 Task: Create a due date automation trigger when advanced on, on the monday of the week a card is due add fields without custom field "Resume" set to a number greater or equal to 1 and greater than 10 at 11:00 AM.
Action: Mouse moved to (1353, 109)
Screenshot: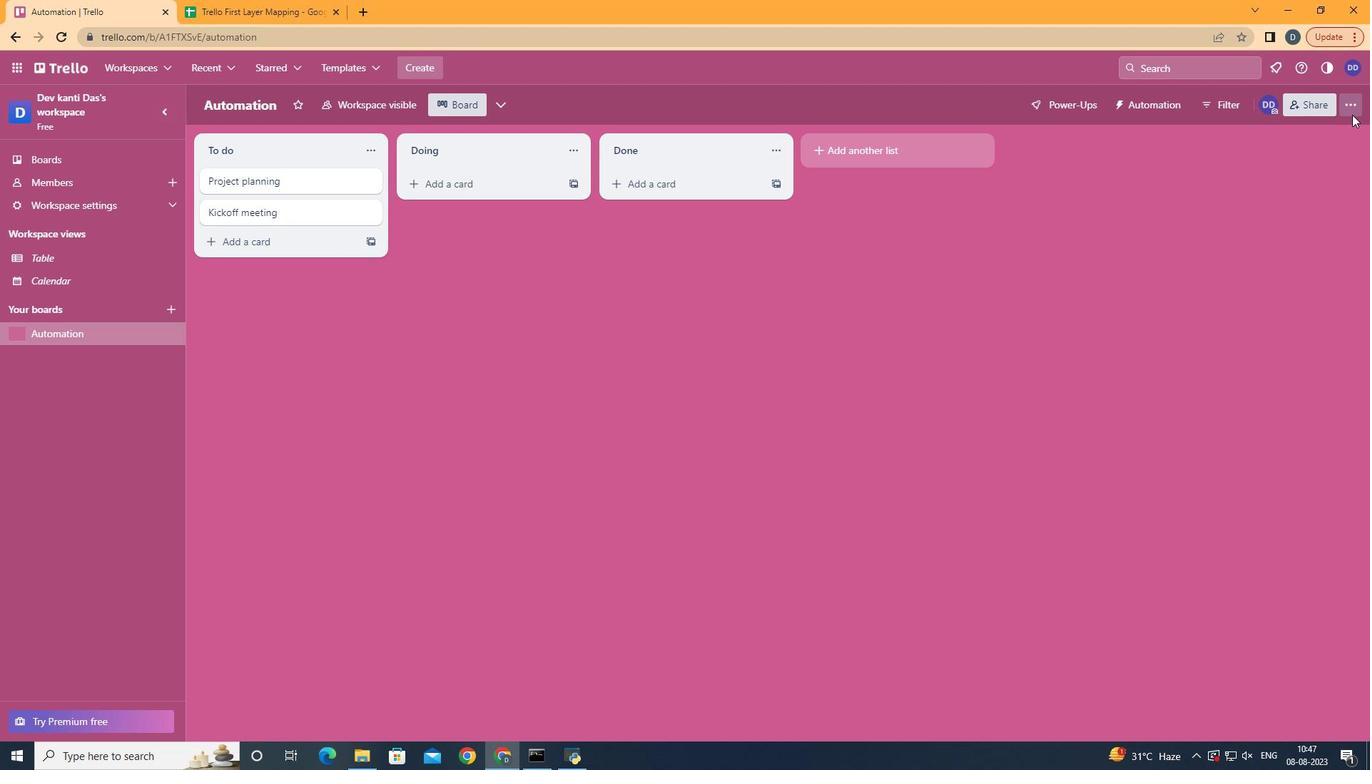 
Action: Mouse pressed left at (1353, 109)
Screenshot: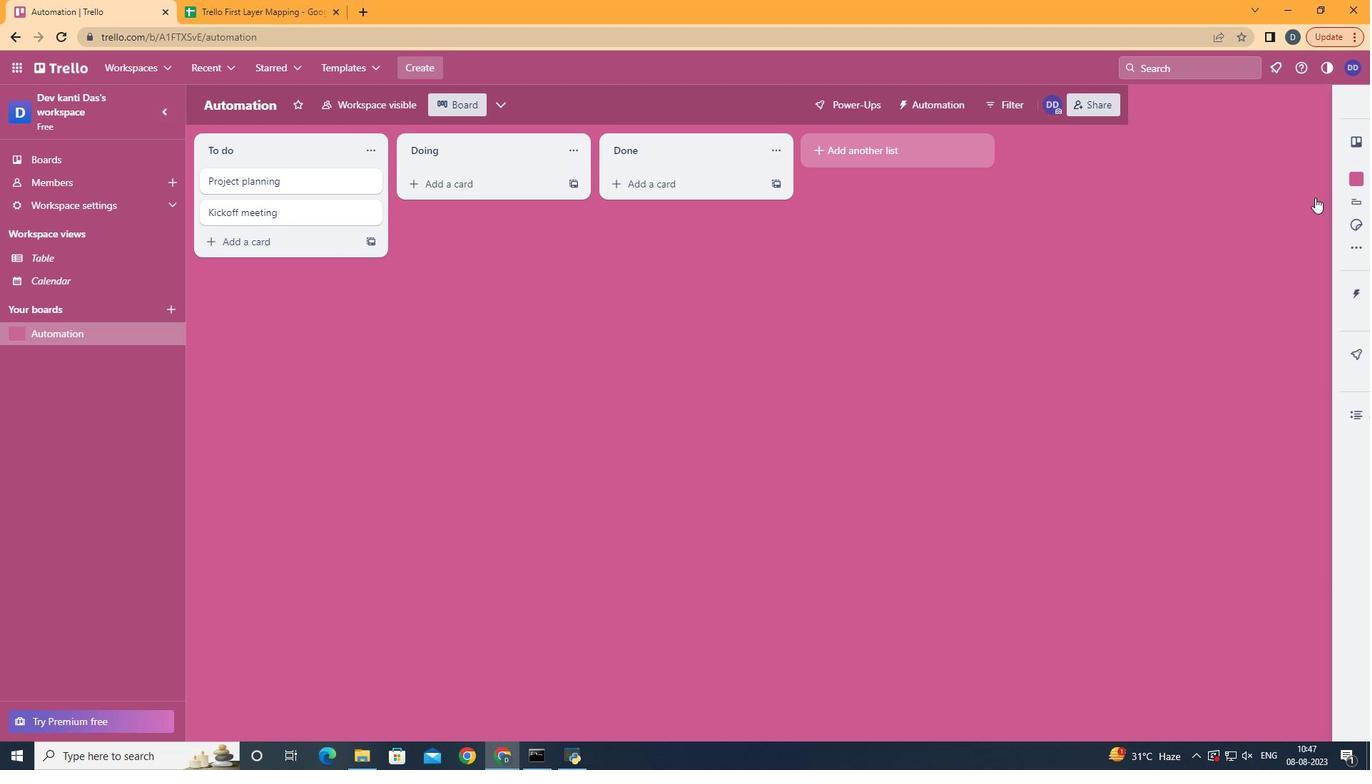 
Action: Mouse moved to (1245, 313)
Screenshot: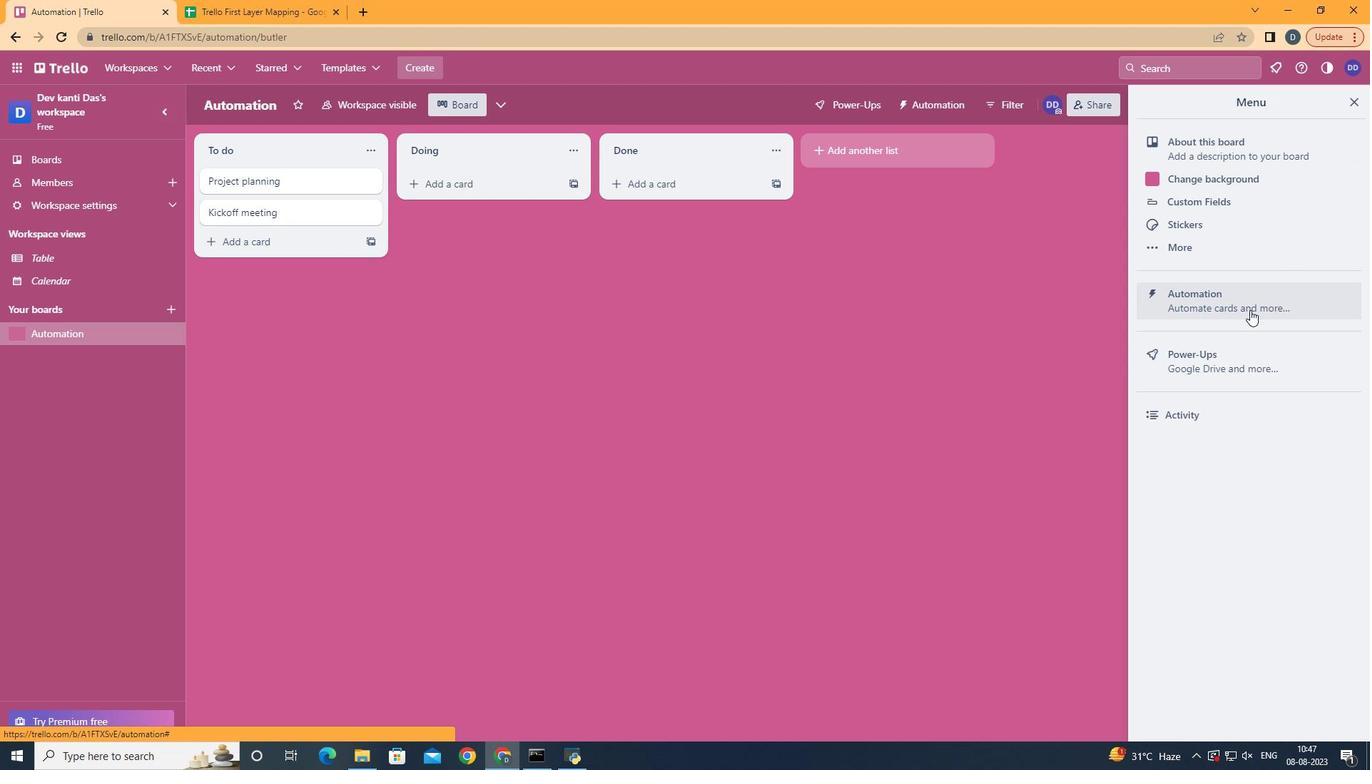 
Action: Mouse pressed left at (1245, 313)
Screenshot: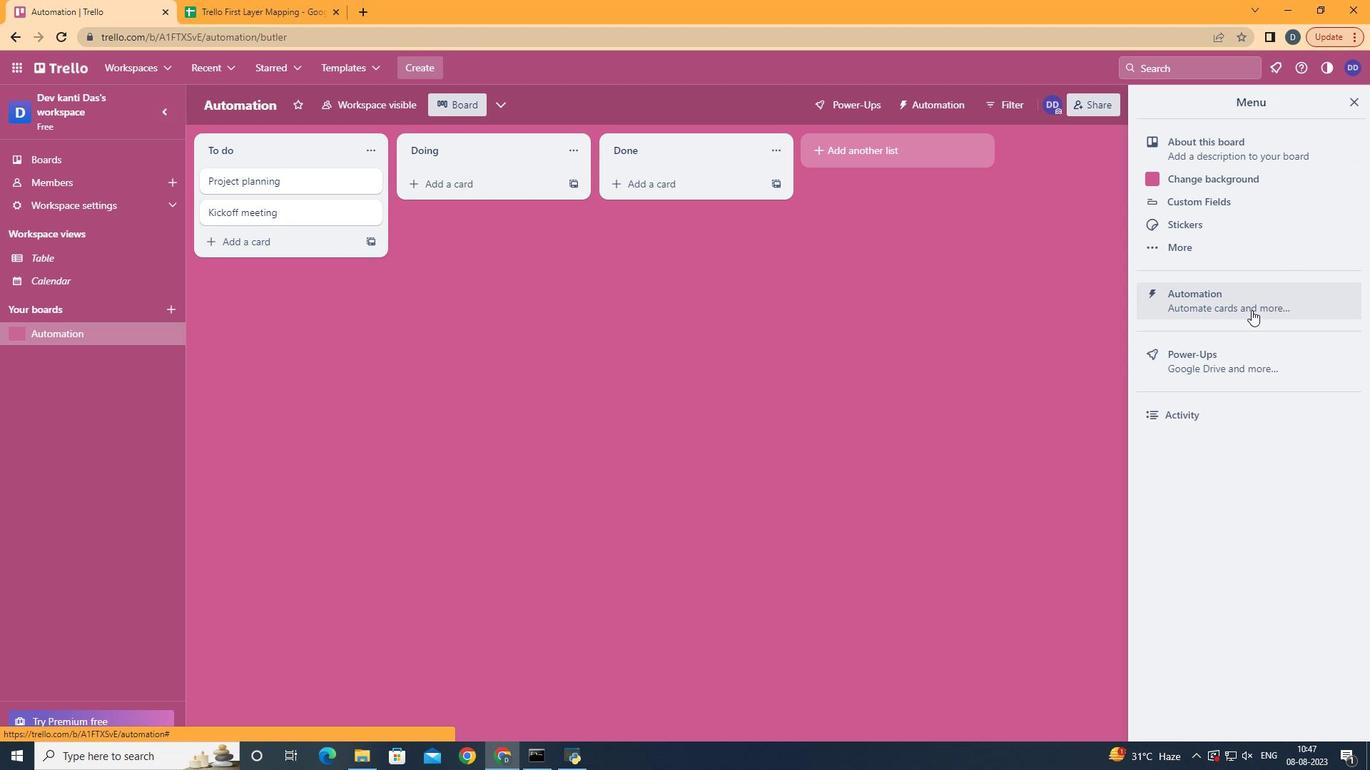 
Action: Mouse moved to (246, 284)
Screenshot: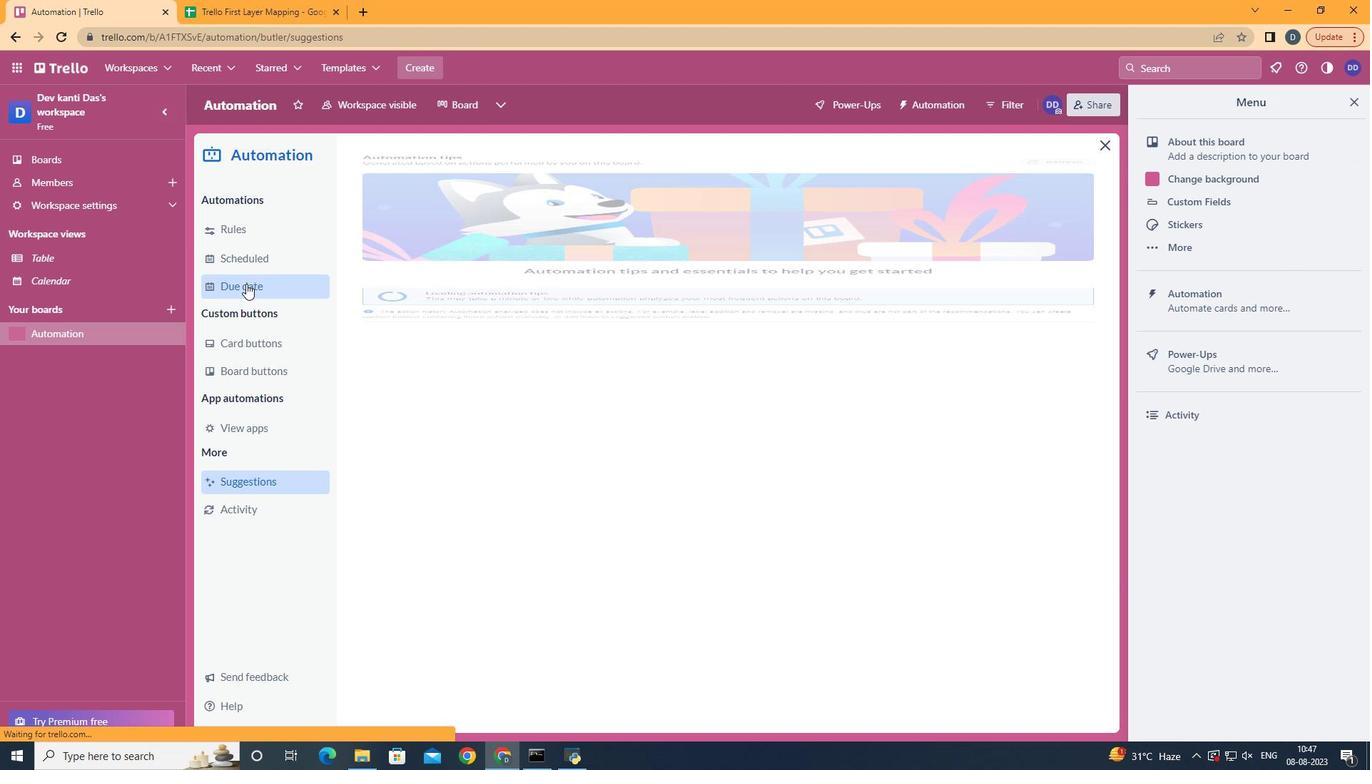 
Action: Mouse pressed left at (246, 284)
Screenshot: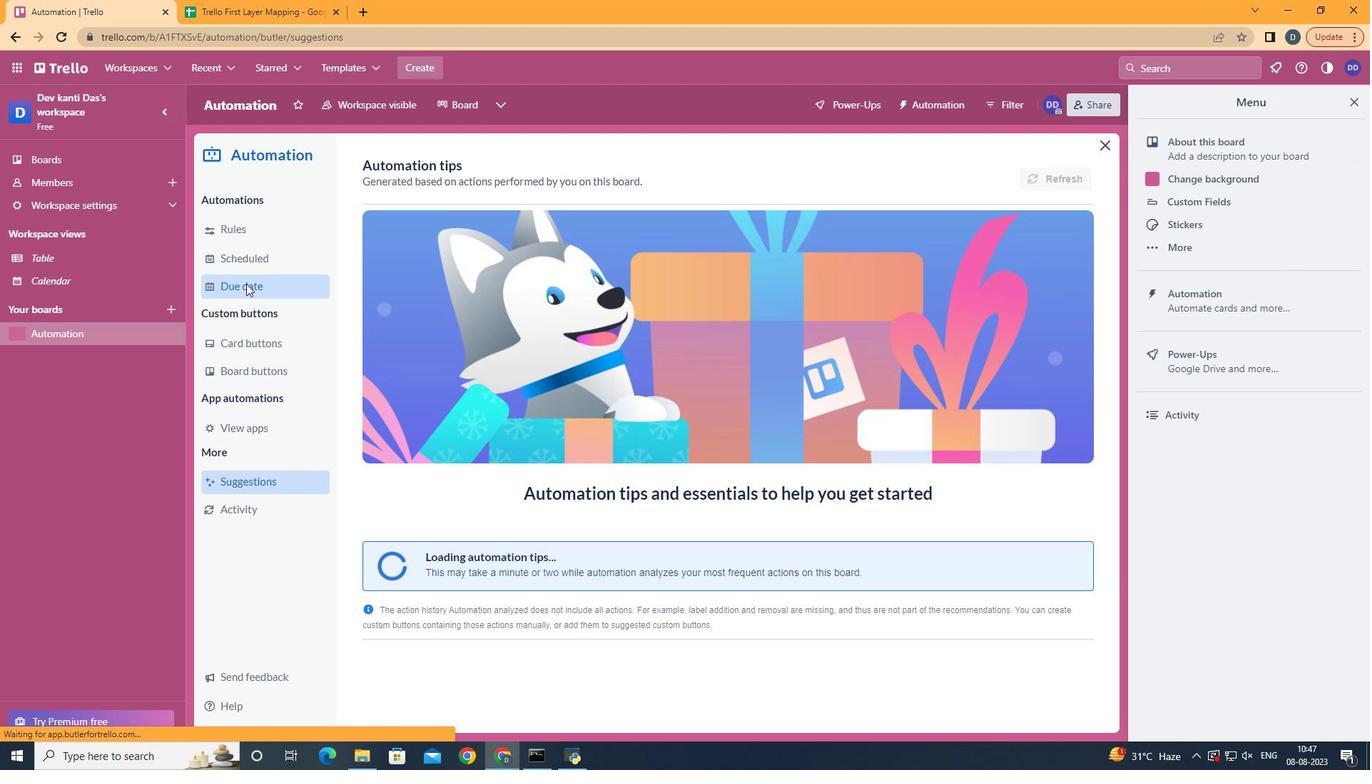 
Action: Mouse moved to (1002, 171)
Screenshot: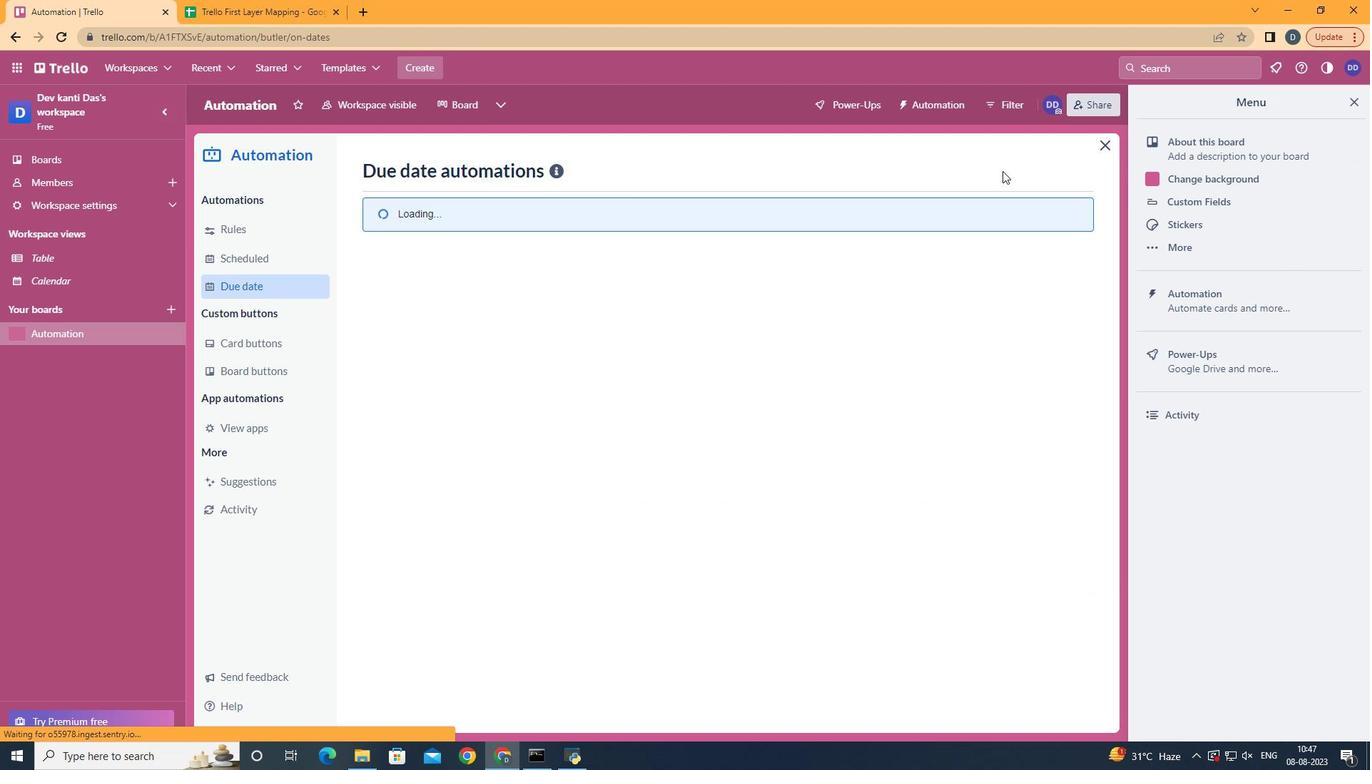 
Action: Mouse pressed left at (1002, 171)
Screenshot: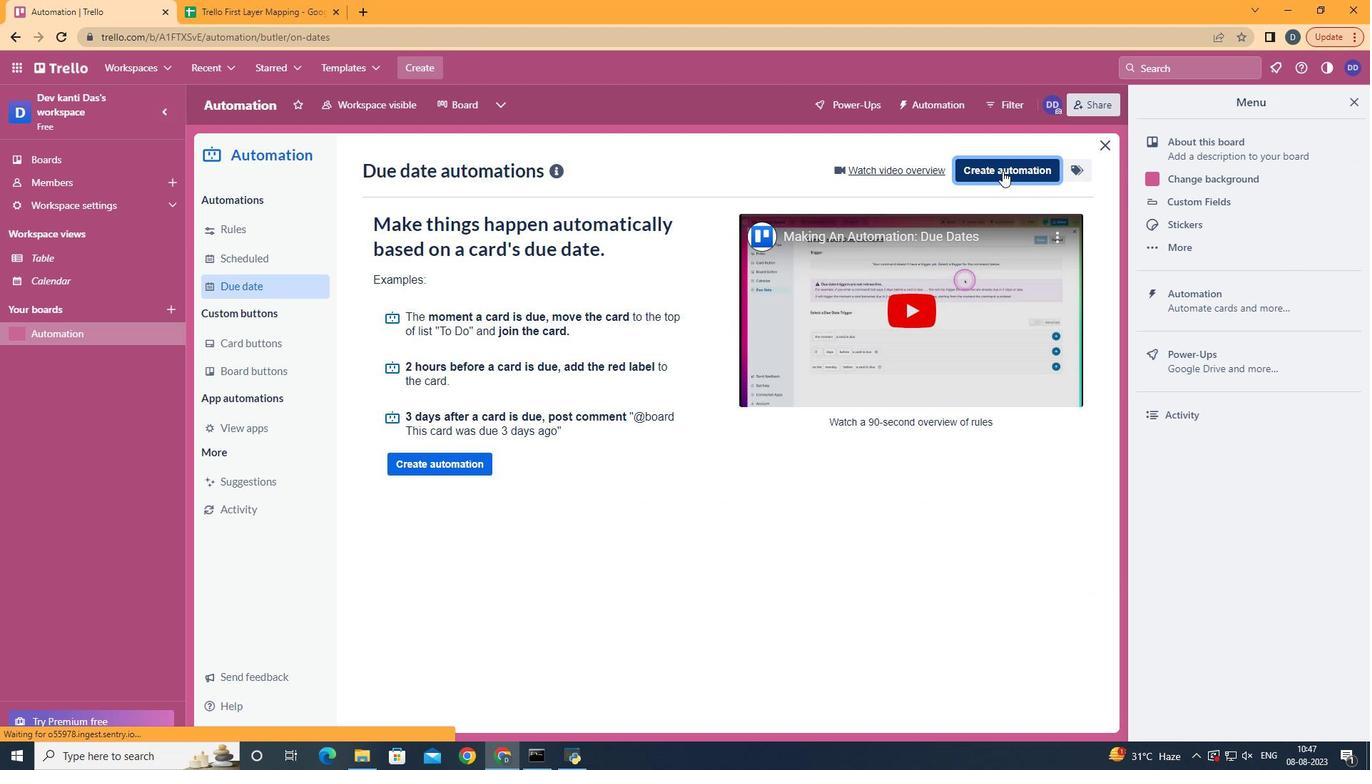 
Action: Mouse moved to (747, 317)
Screenshot: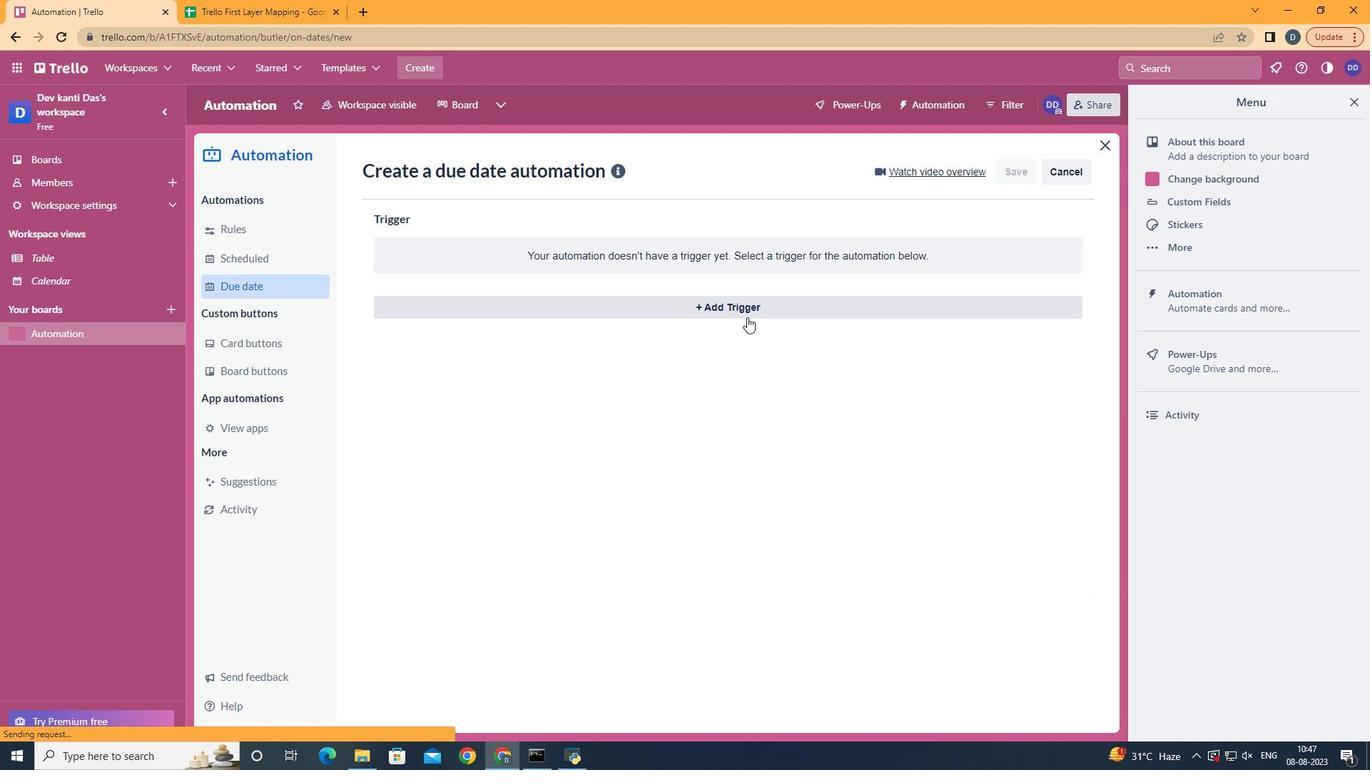 
Action: Mouse pressed left at (747, 317)
Screenshot: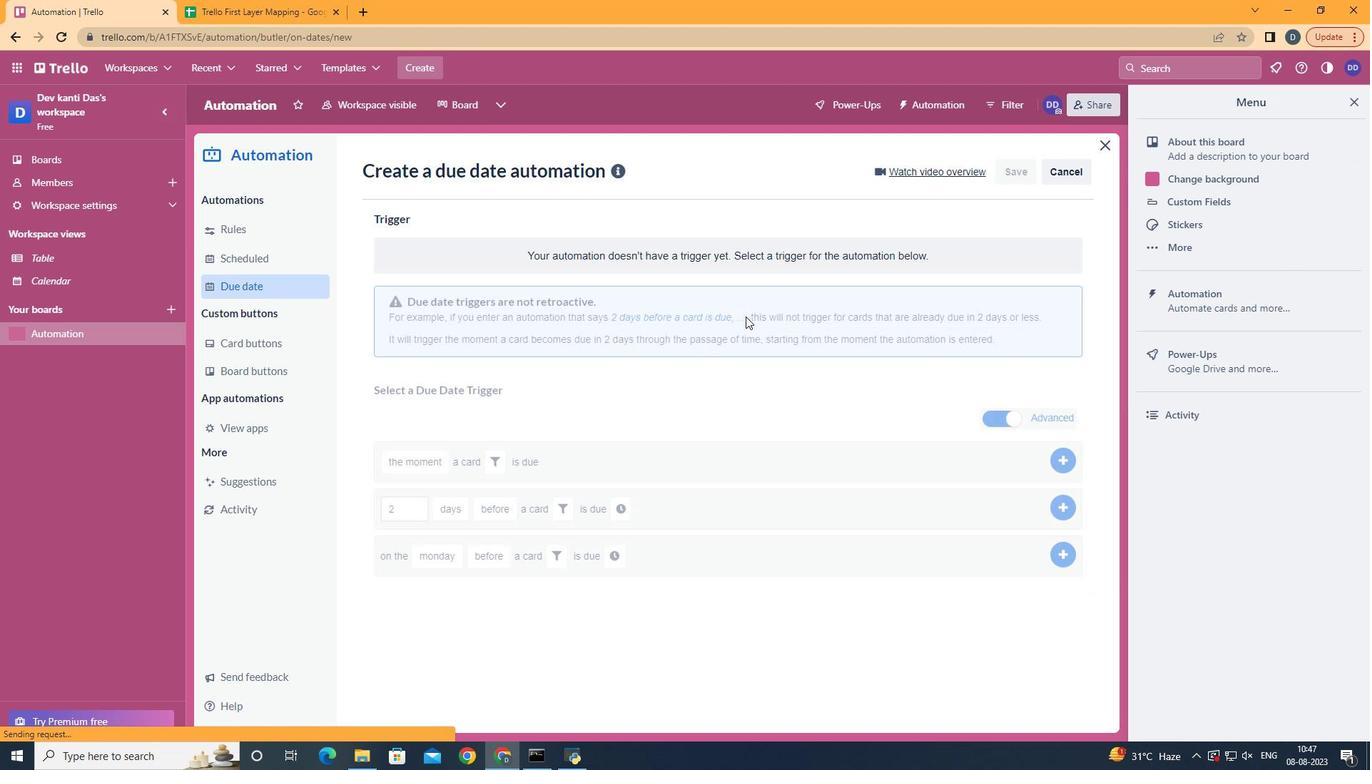 
Action: Mouse moved to (460, 368)
Screenshot: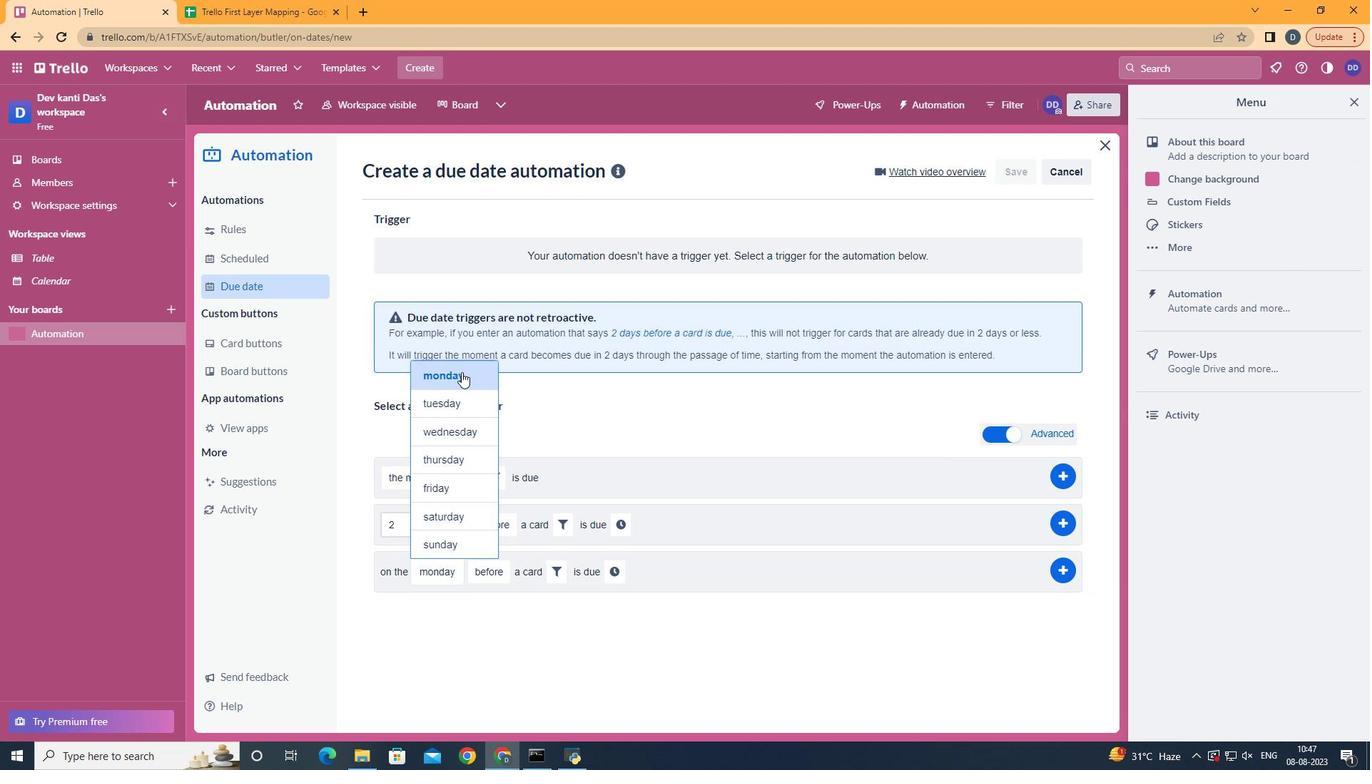 
Action: Mouse pressed left at (460, 368)
Screenshot: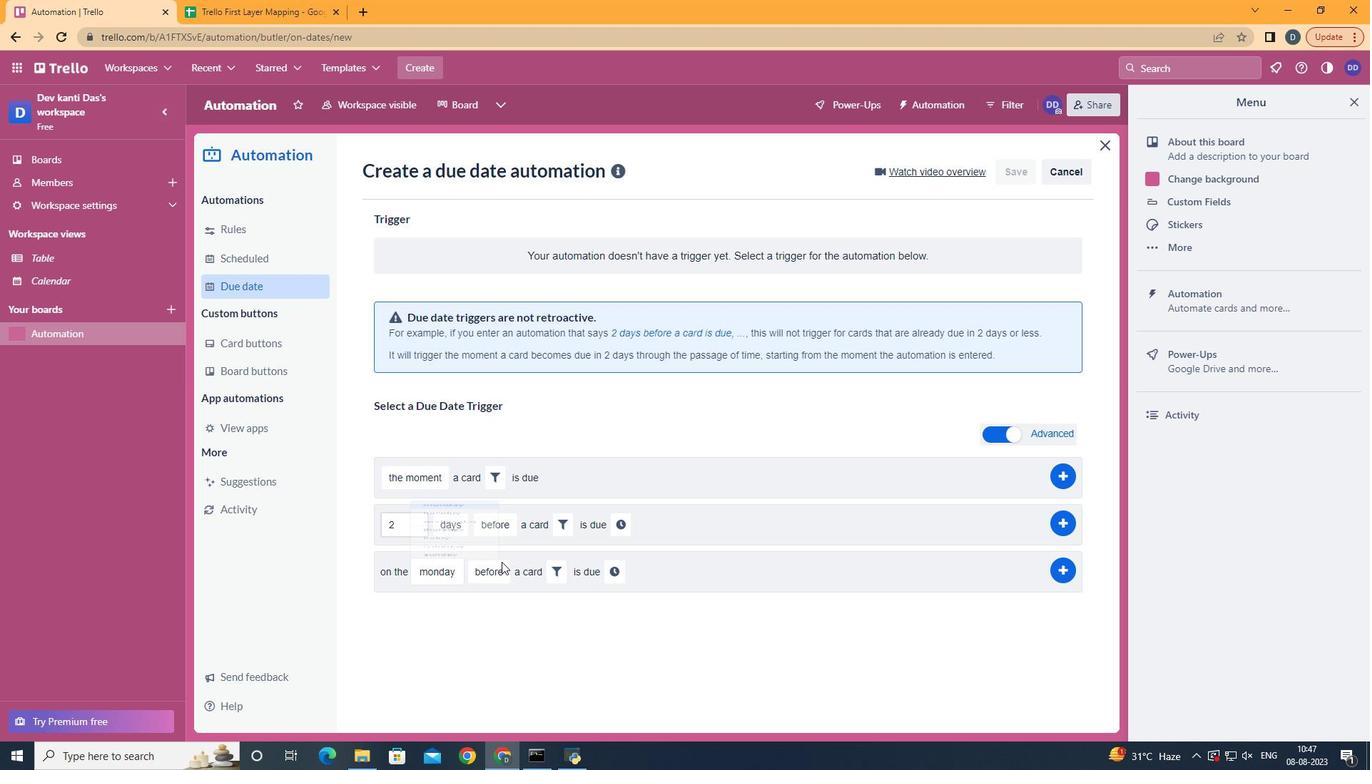 
Action: Mouse moved to (510, 652)
Screenshot: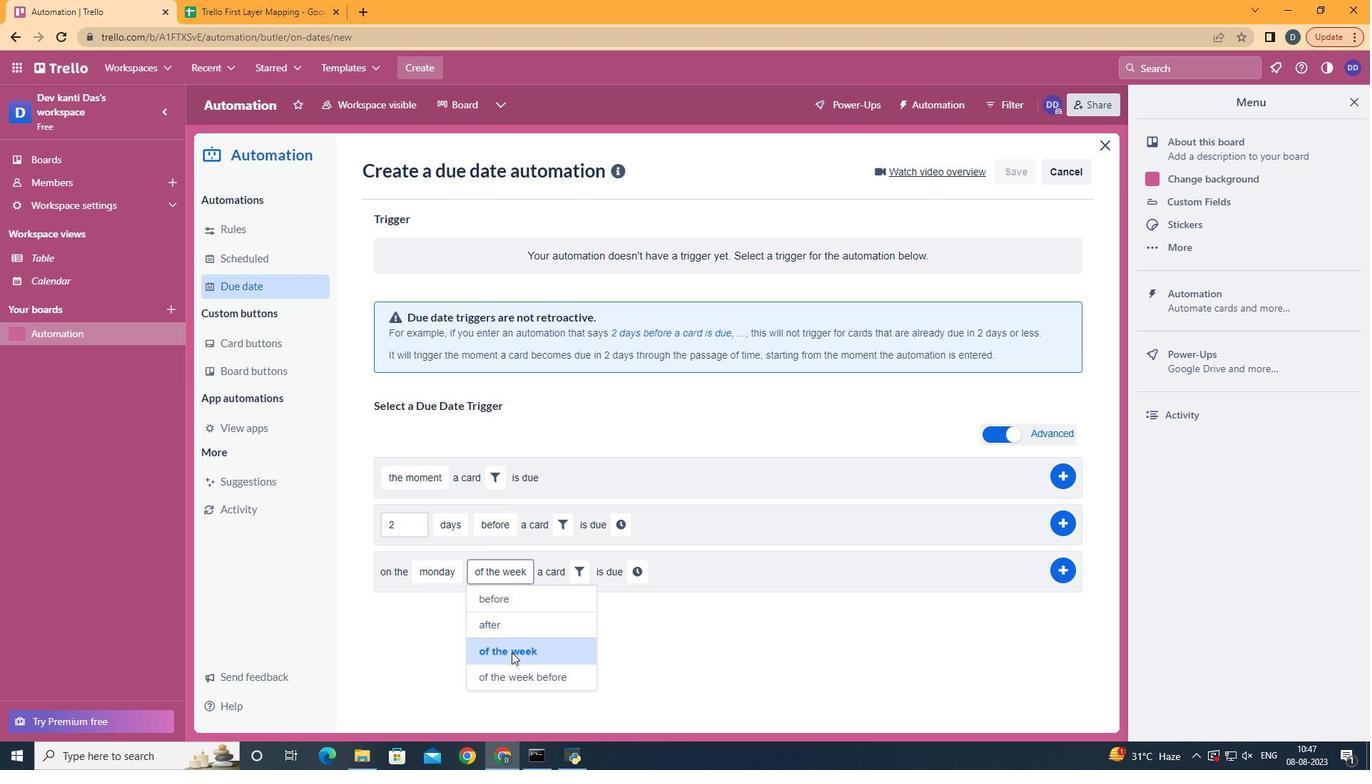 
Action: Mouse pressed left at (510, 652)
Screenshot: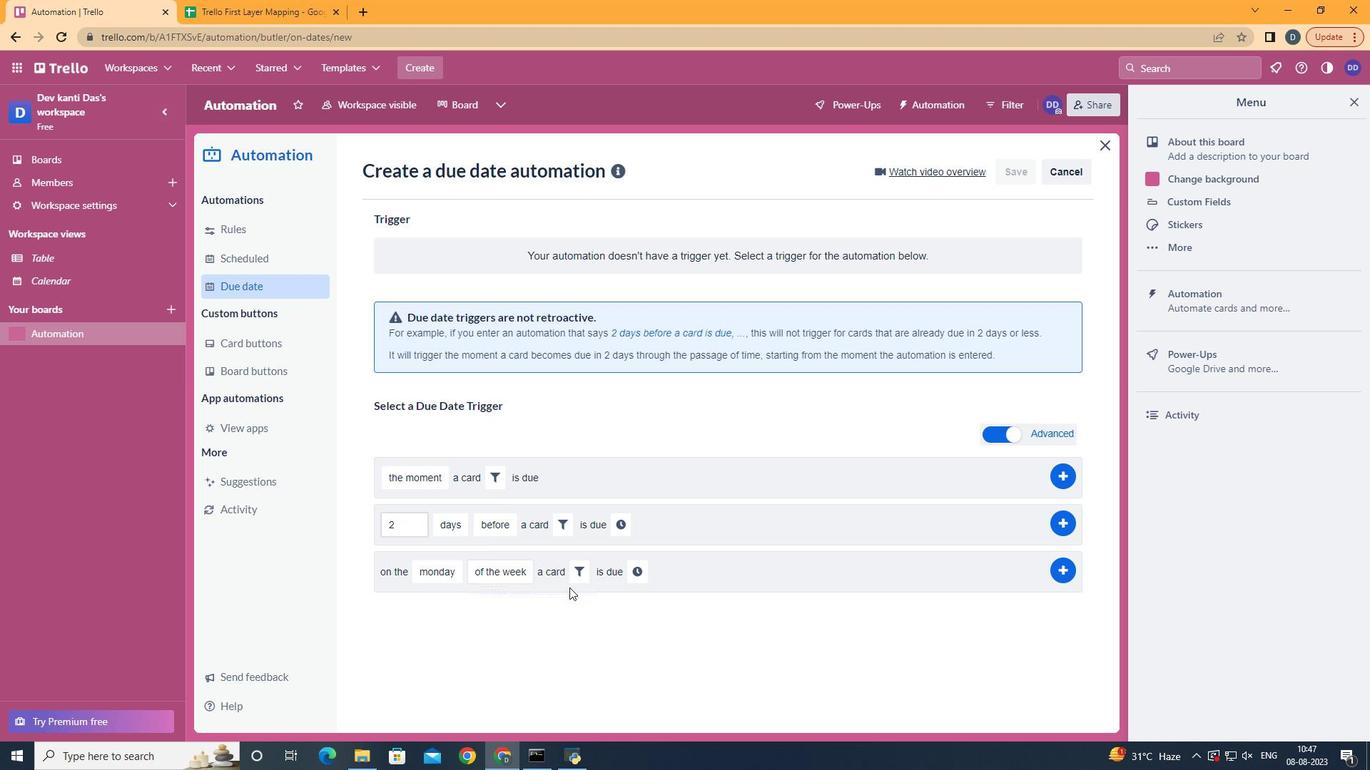 
Action: Mouse moved to (585, 568)
Screenshot: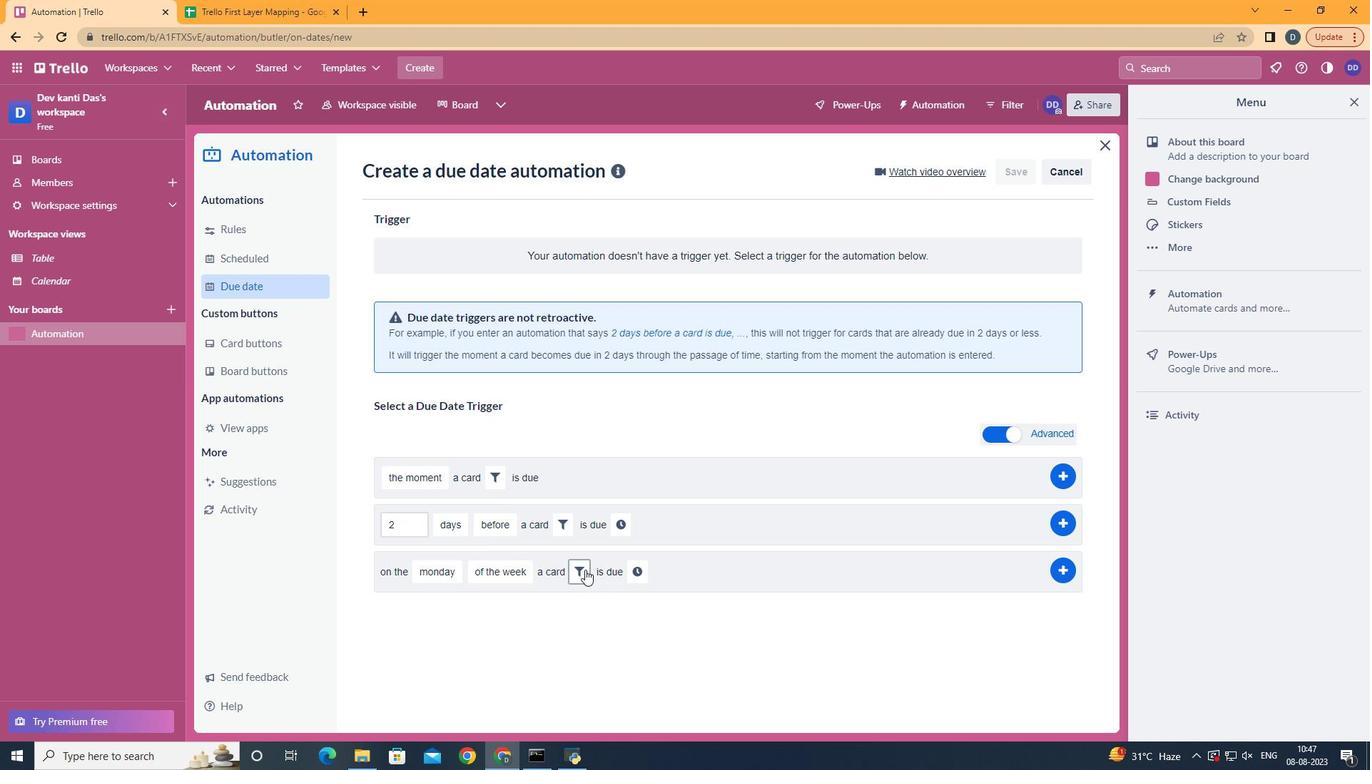 
Action: Mouse pressed left at (585, 568)
Screenshot: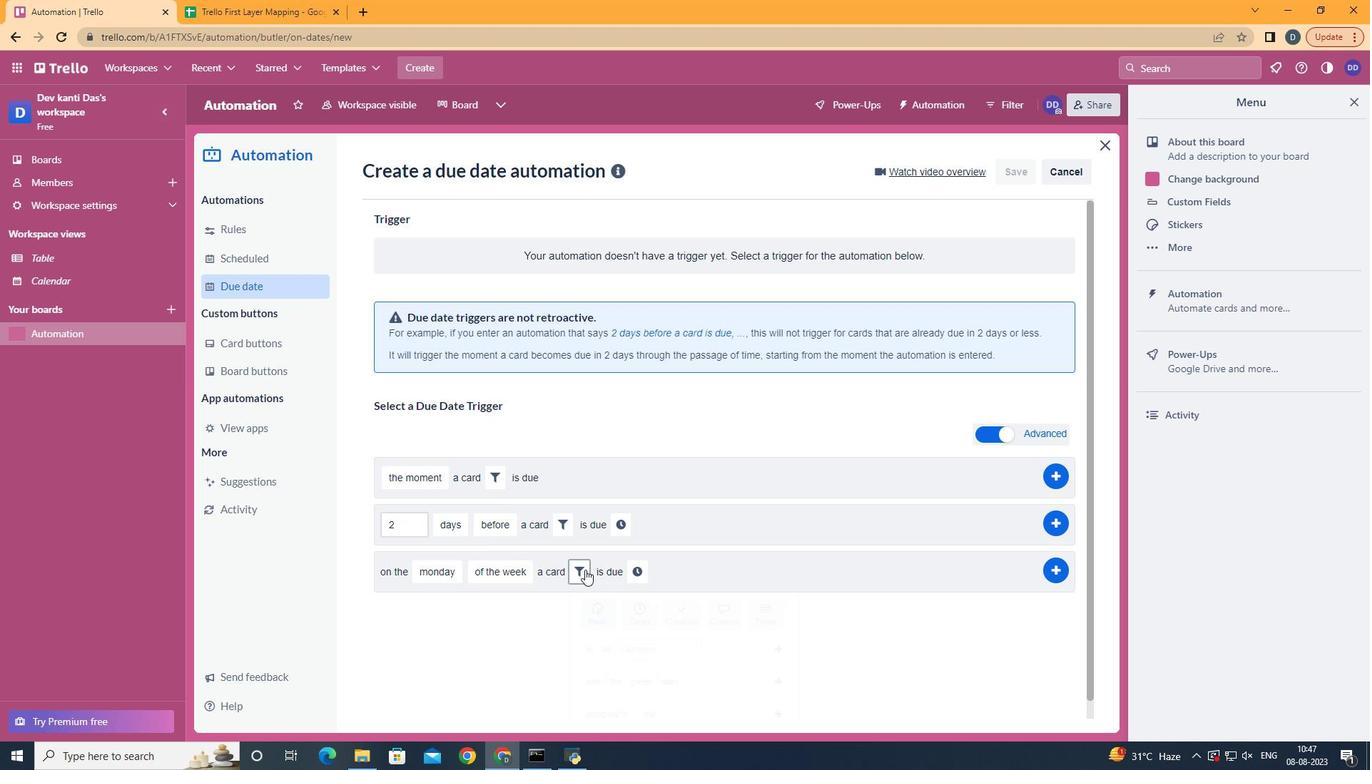 
Action: Mouse moved to (804, 613)
Screenshot: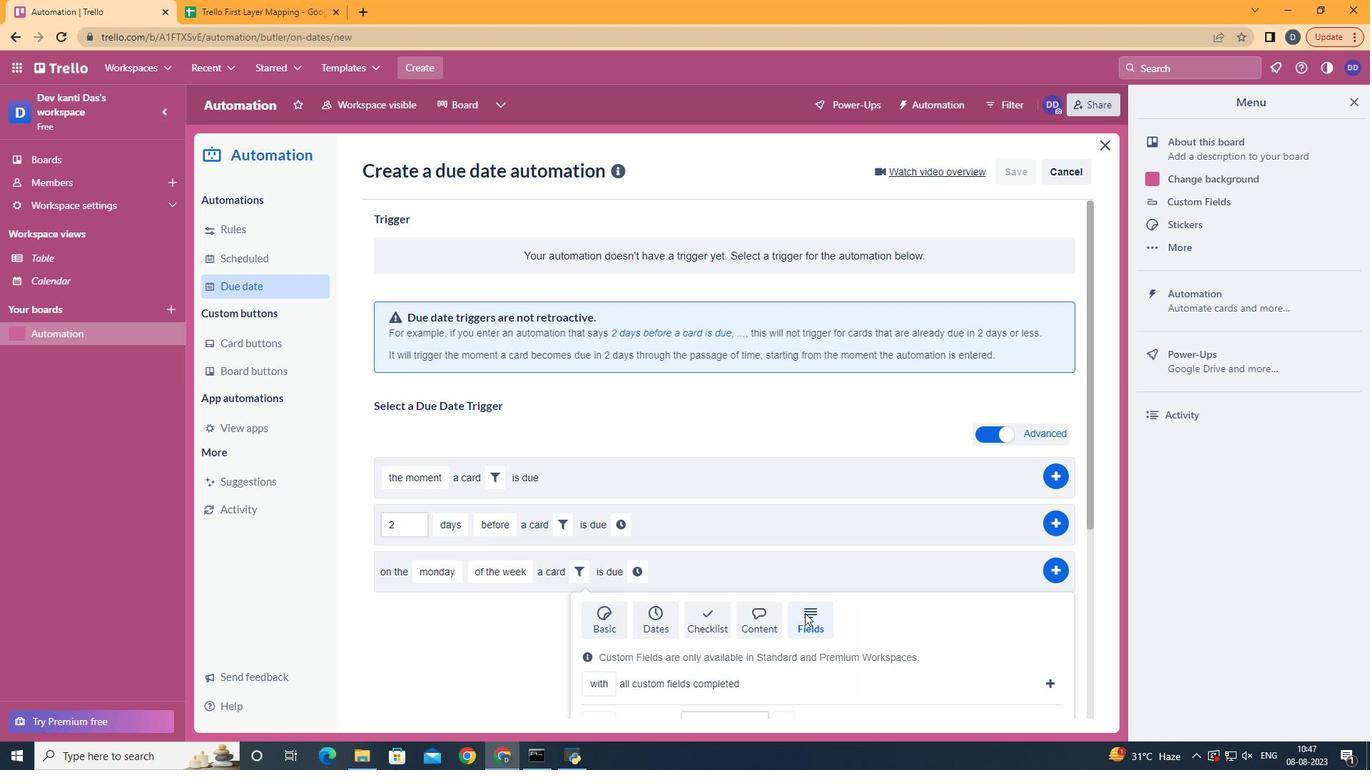 
Action: Mouse pressed left at (804, 613)
Screenshot: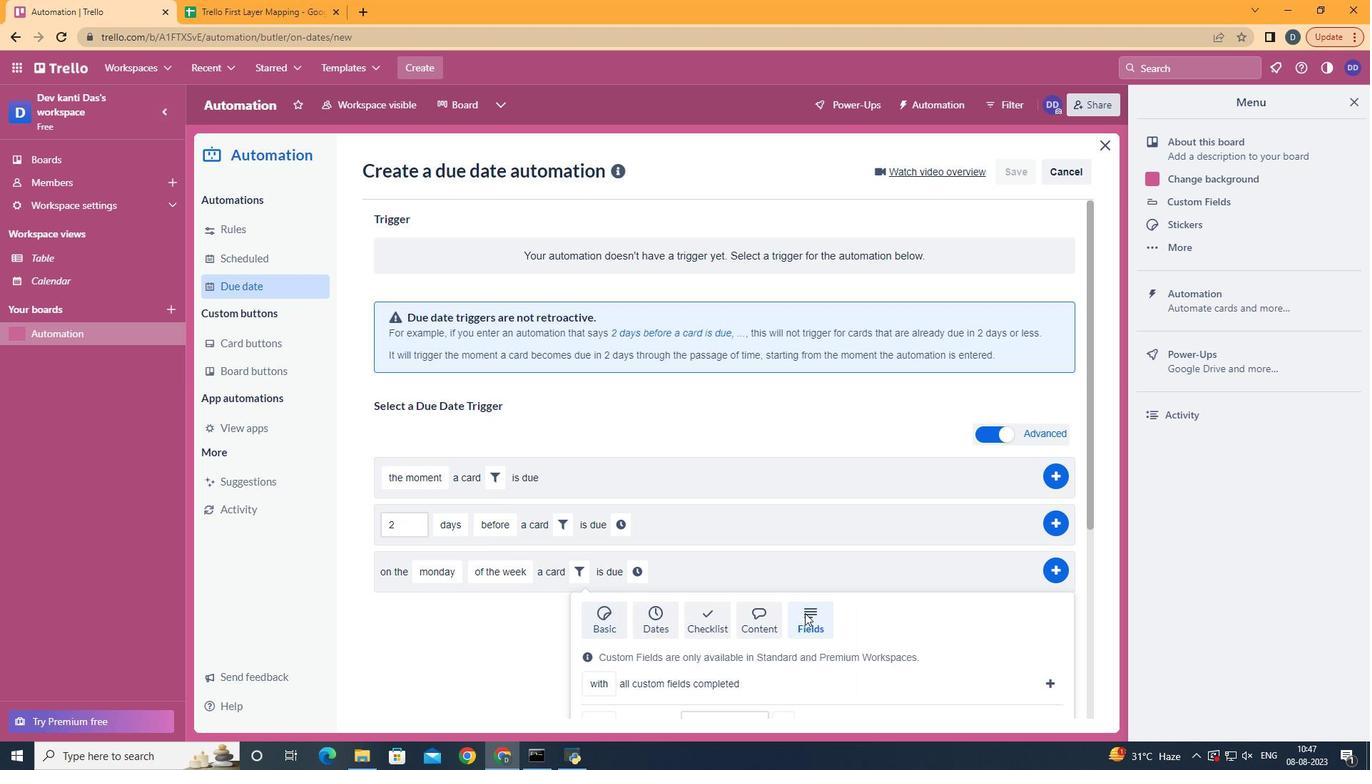 
Action: Mouse moved to (804, 613)
Screenshot: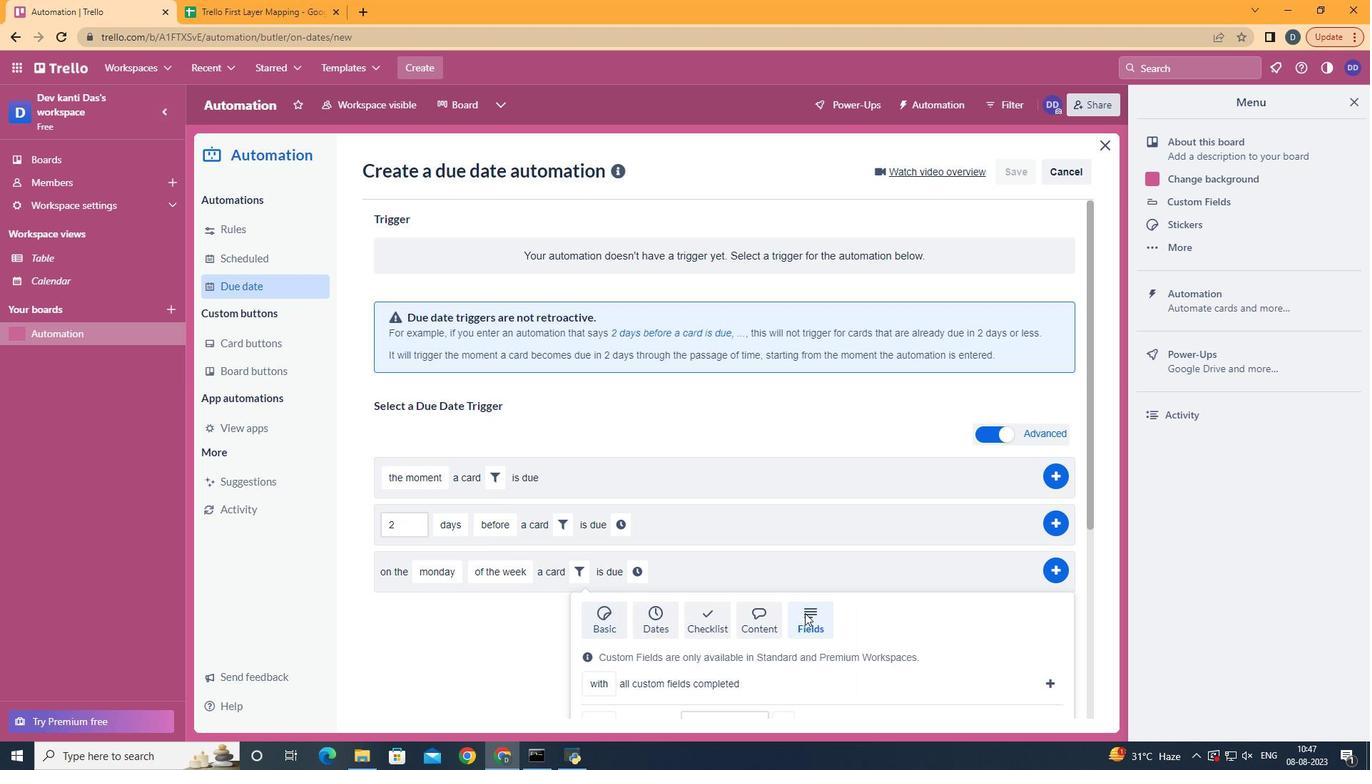 
Action: Mouse scrolled (804, 612) with delta (0, 0)
Screenshot: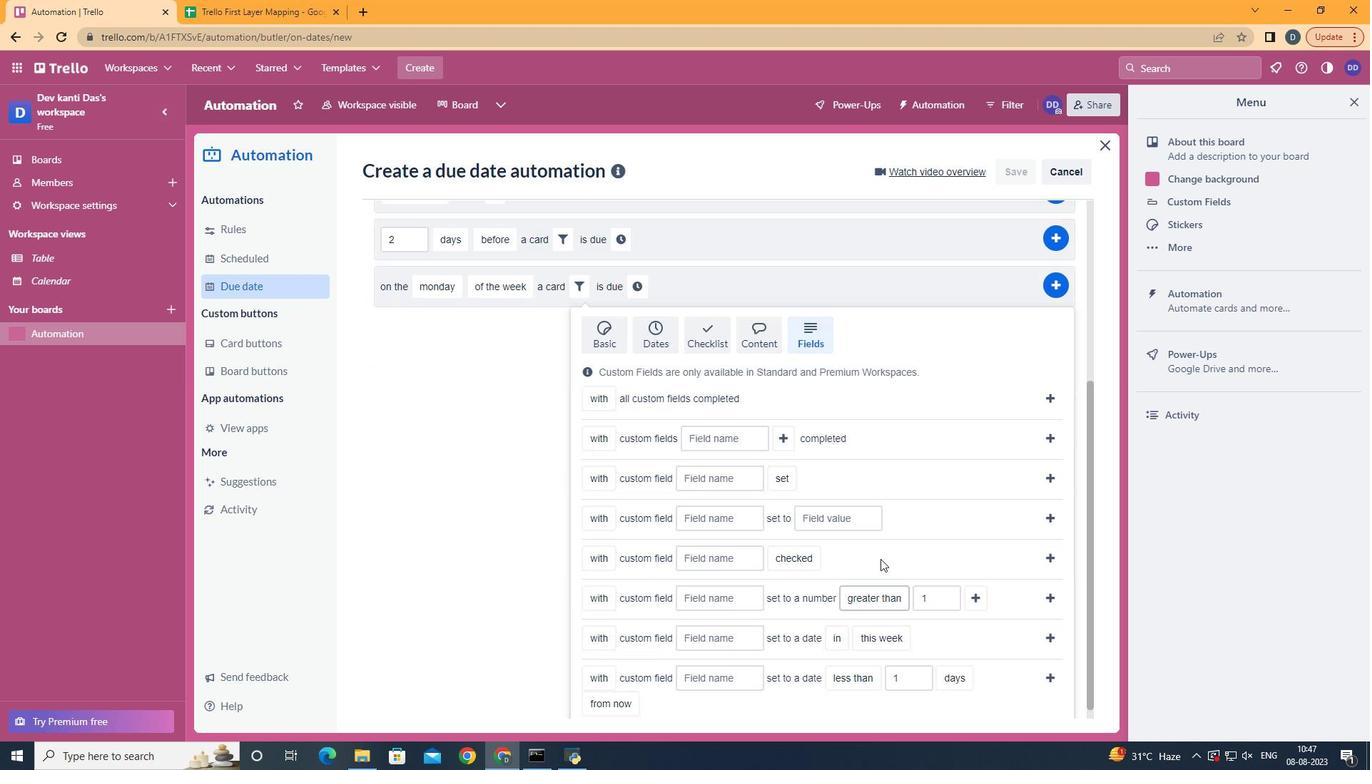 
Action: Mouse scrolled (804, 612) with delta (0, 0)
Screenshot: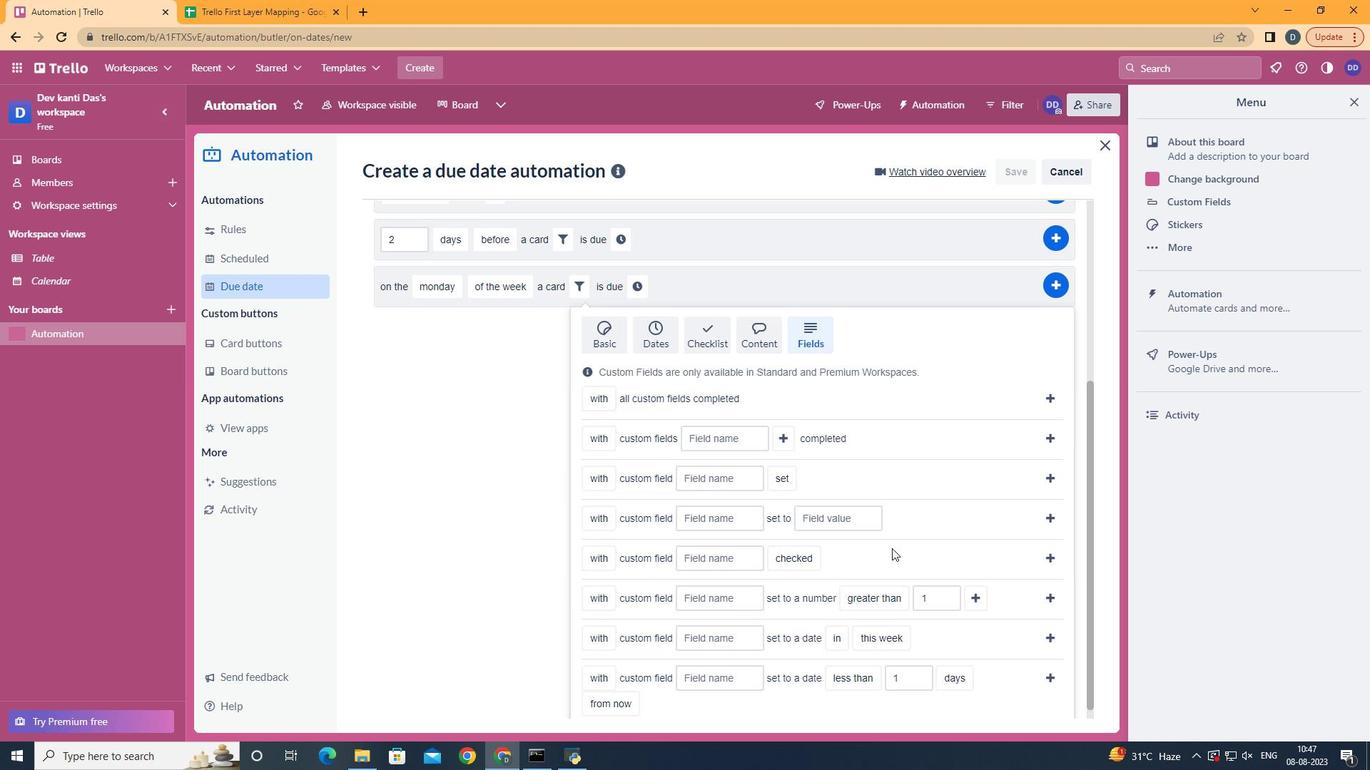 
Action: Mouse scrolled (804, 612) with delta (0, 0)
Screenshot: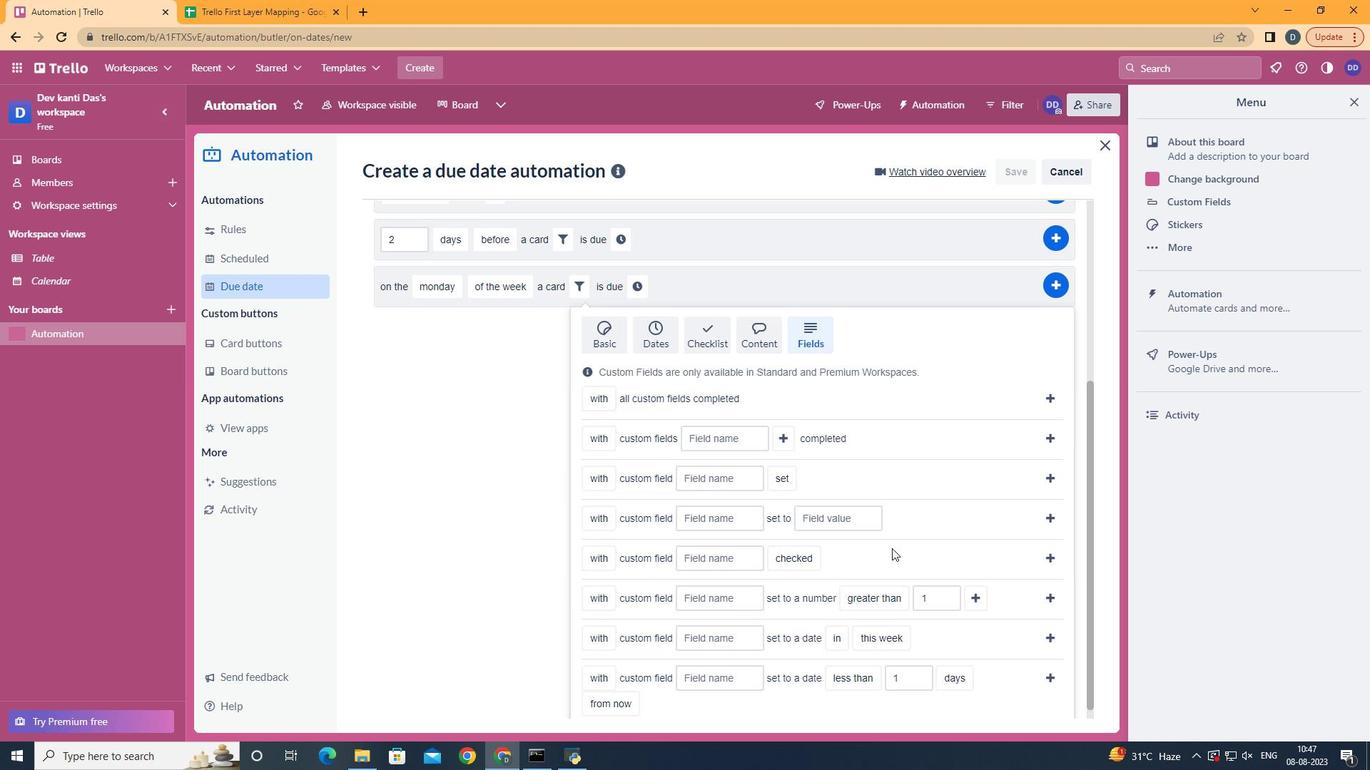 
Action: Mouse scrolled (804, 612) with delta (0, 0)
Screenshot: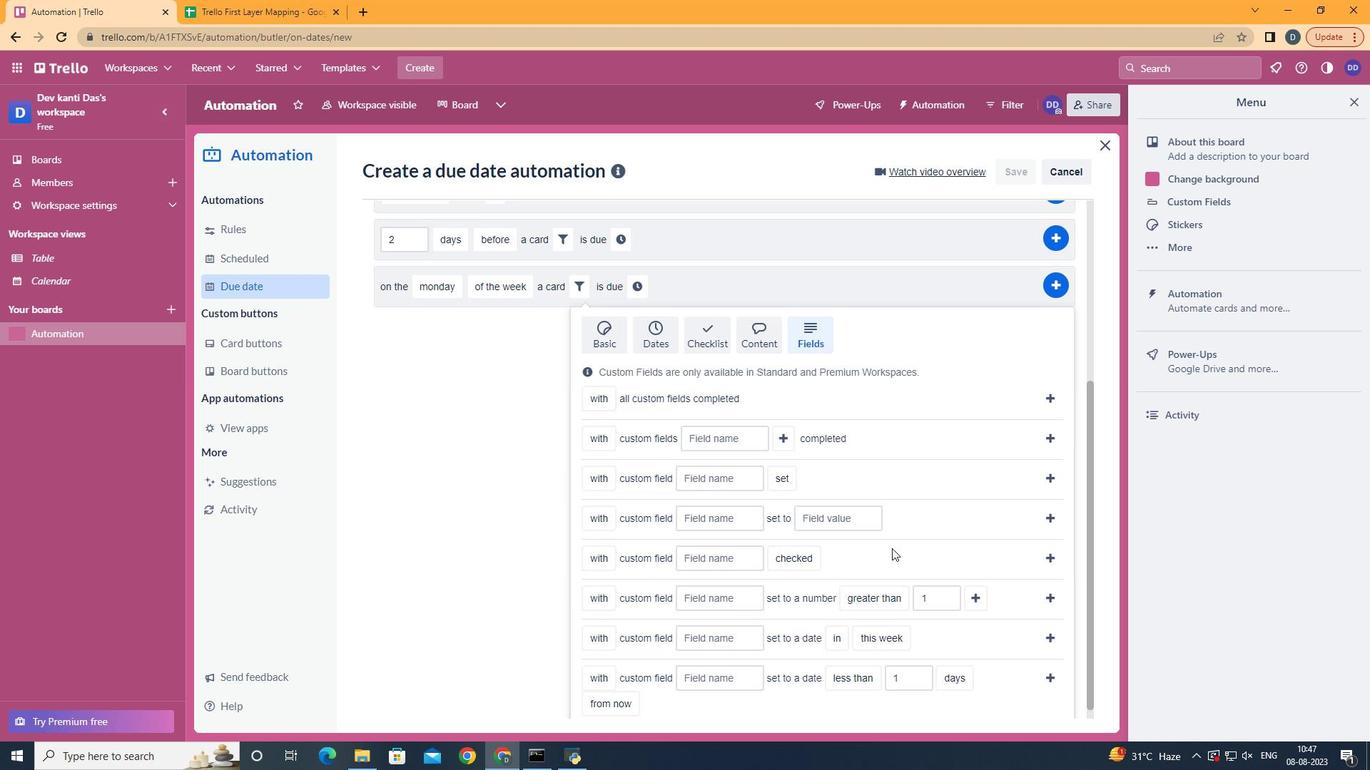 
Action: Mouse moved to (892, 548)
Screenshot: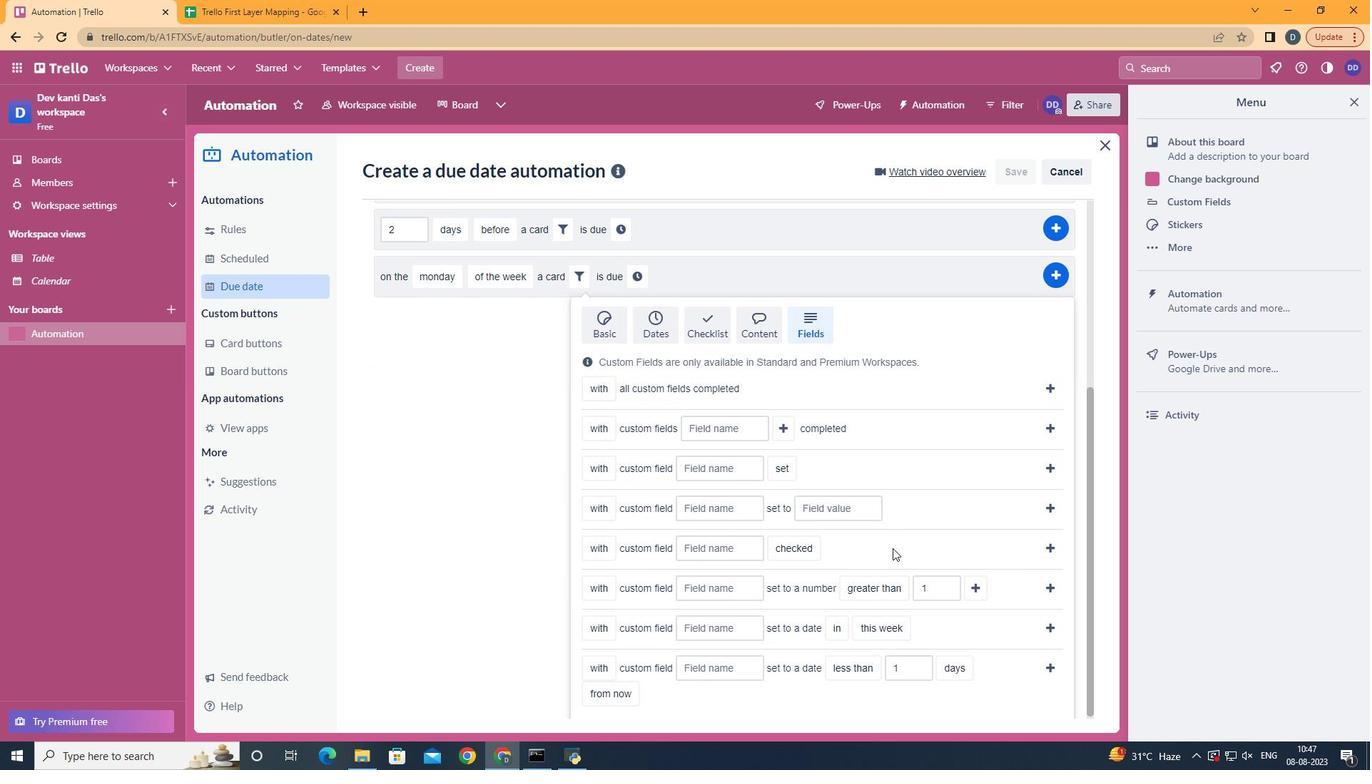 
Action: Mouse scrolled (892, 548) with delta (0, 0)
Screenshot: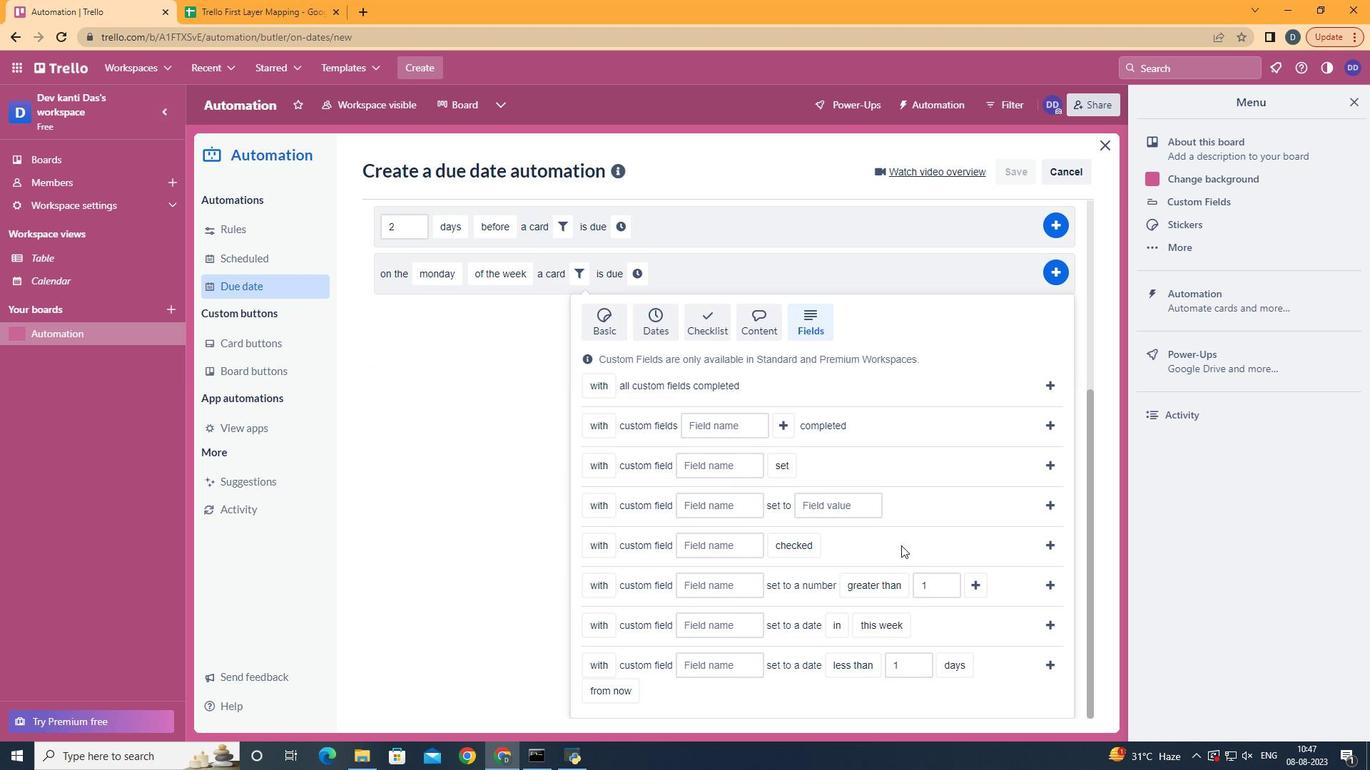 
Action: Mouse scrolled (892, 548) with delta (0, 0)
Screenshot: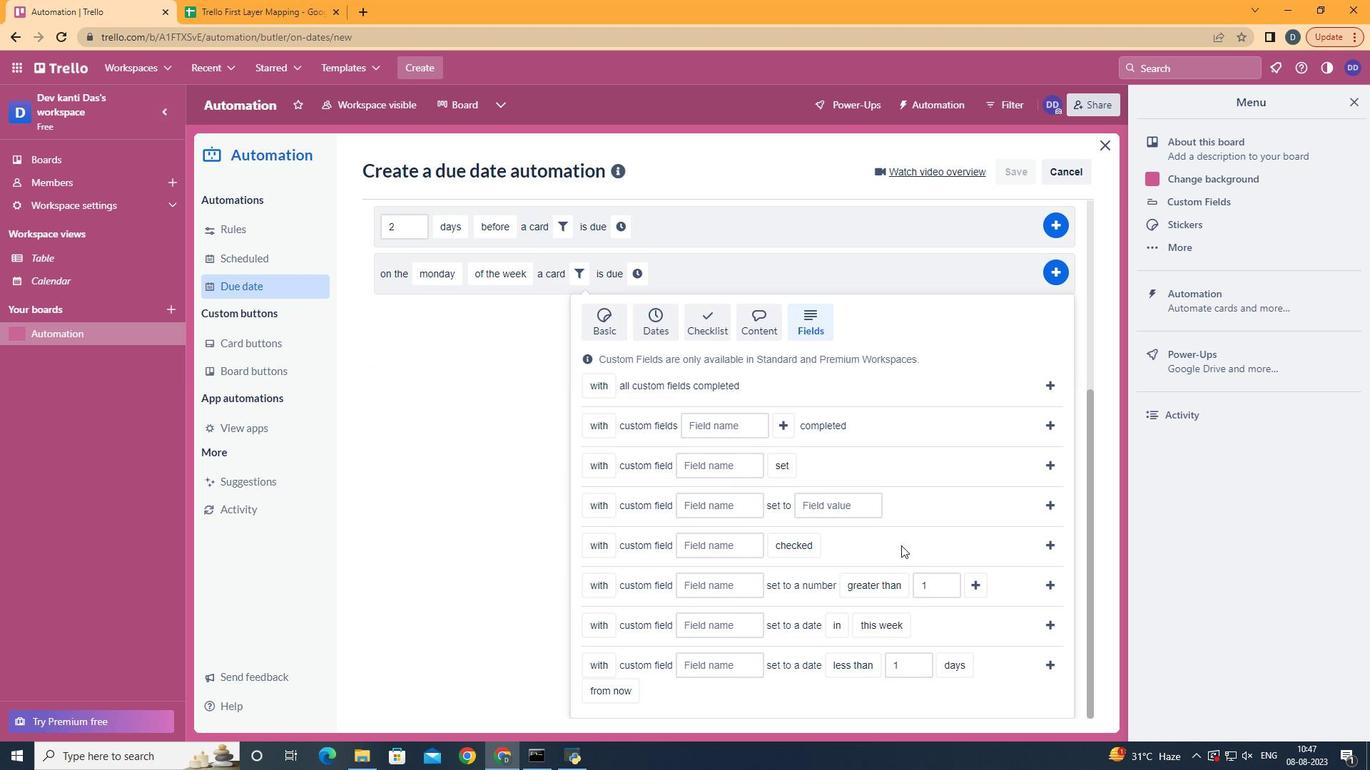 
Action: Mouse moved to (892, 548)
Screenshot: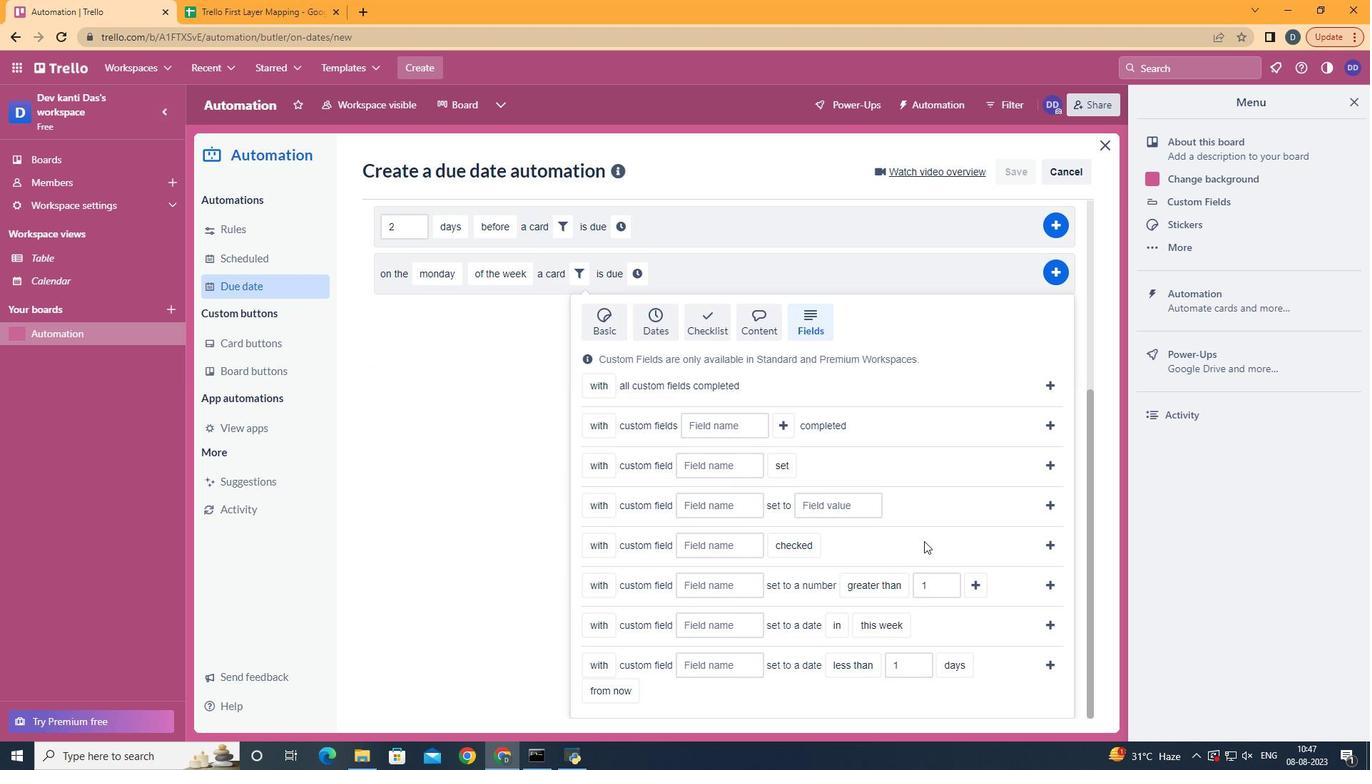 
Action: Mouse scrolled (892, 548) with delta (0, 0)
Screenshot: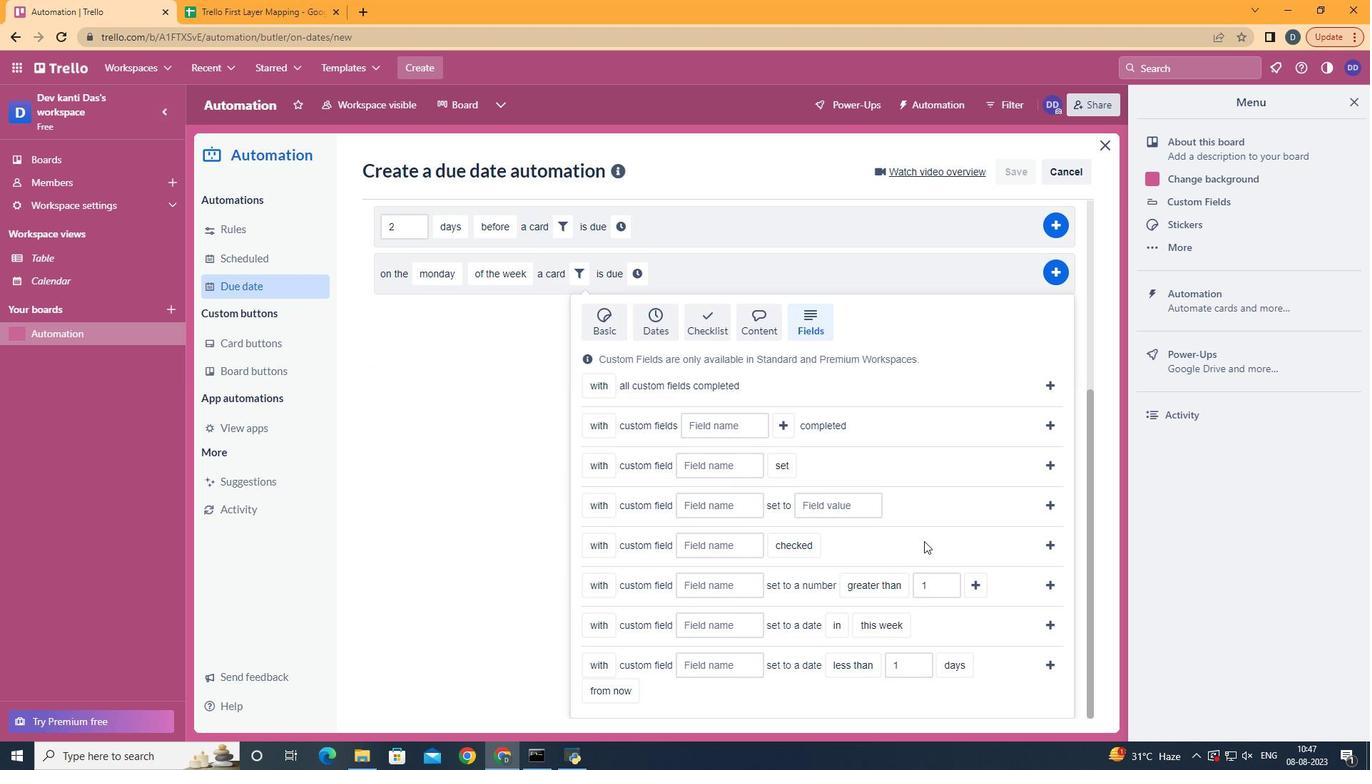 
Action: Mouse scrolled (892, 548) with delta (0, 0)
Screenshot: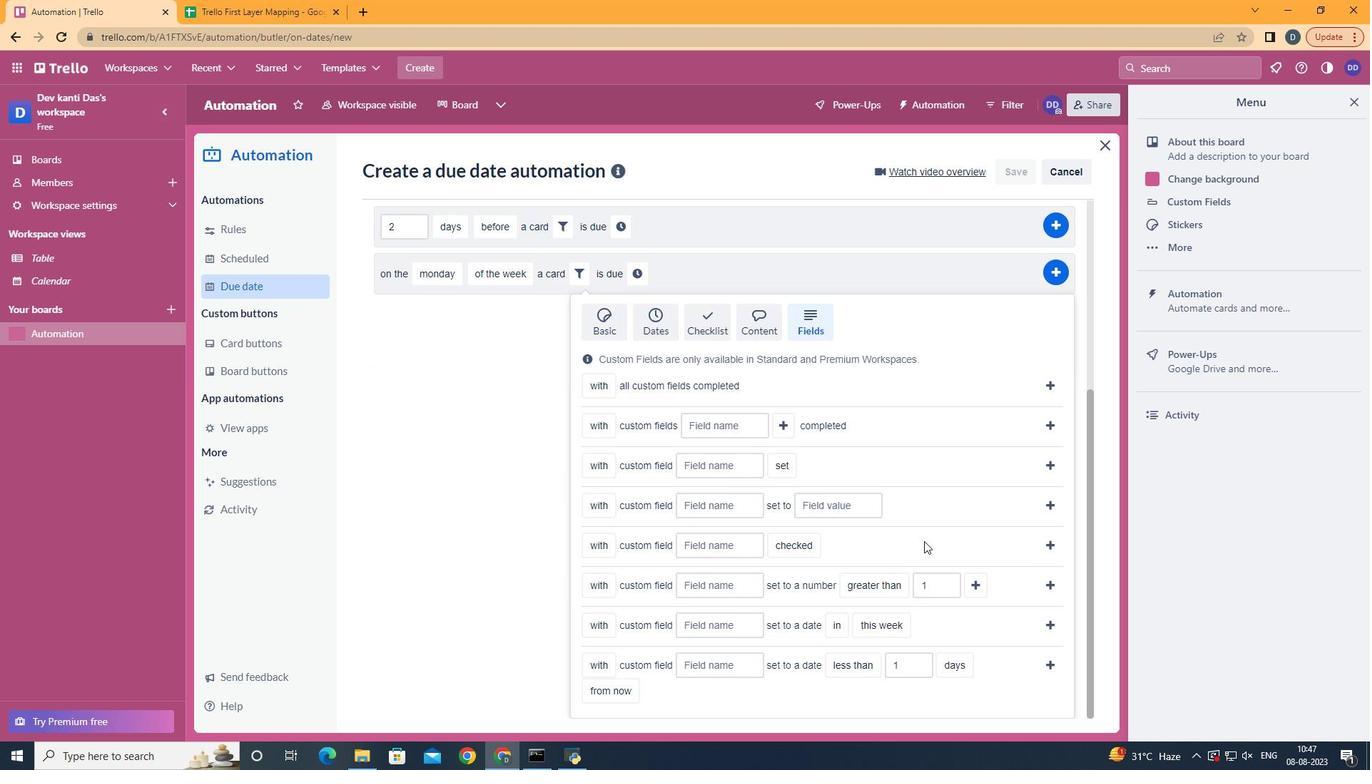 
Action: Mouse moved to (595, 635)
Screenshot: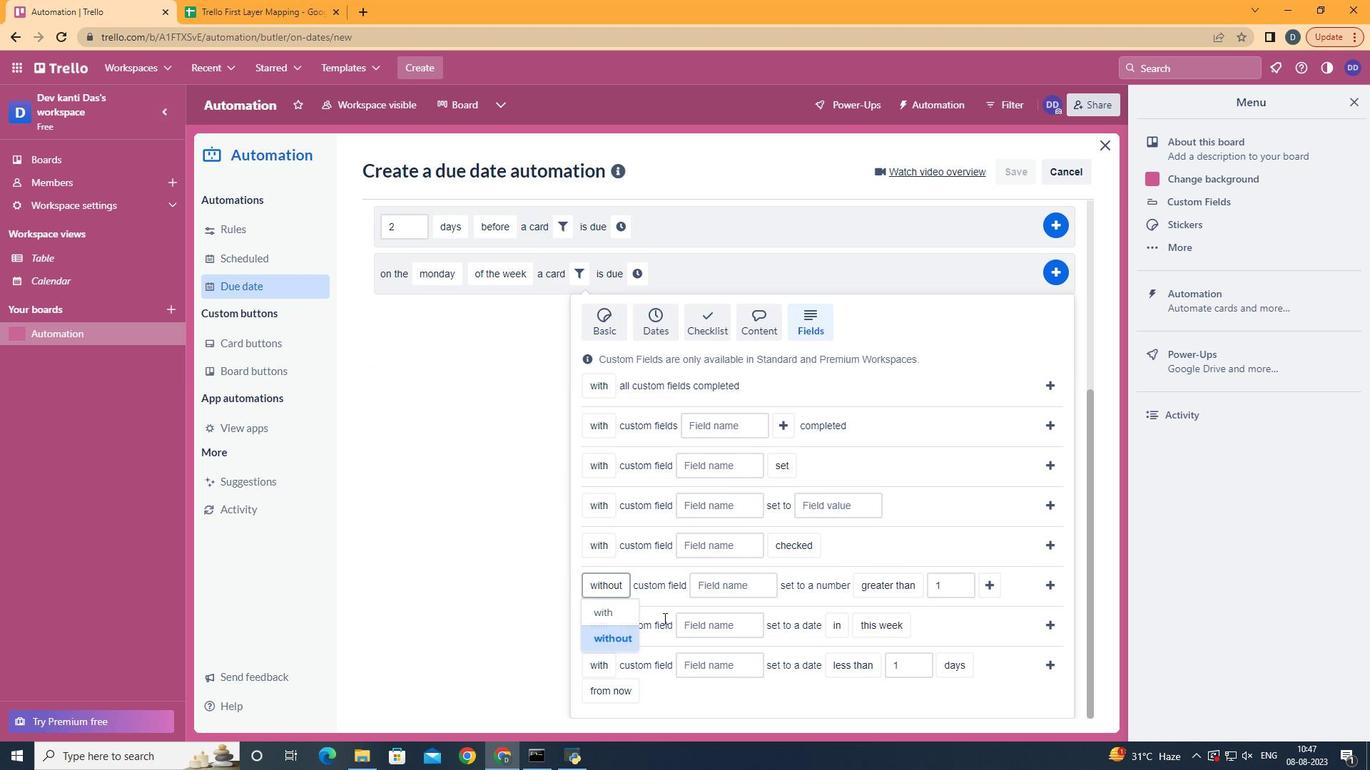 
Action: Mouse pressed left at (595, 635)
Screenshot: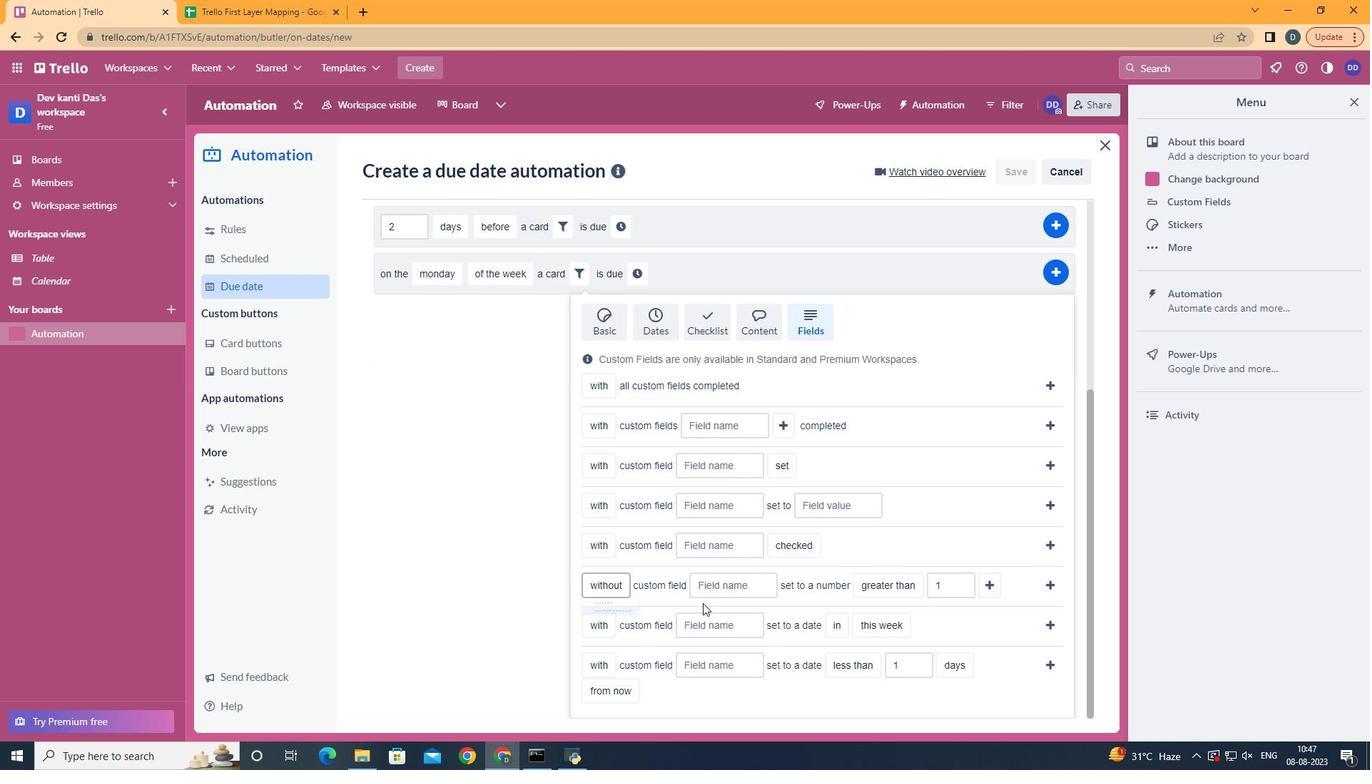 
Action: Mouse moved to (710, 597)
Screenshot: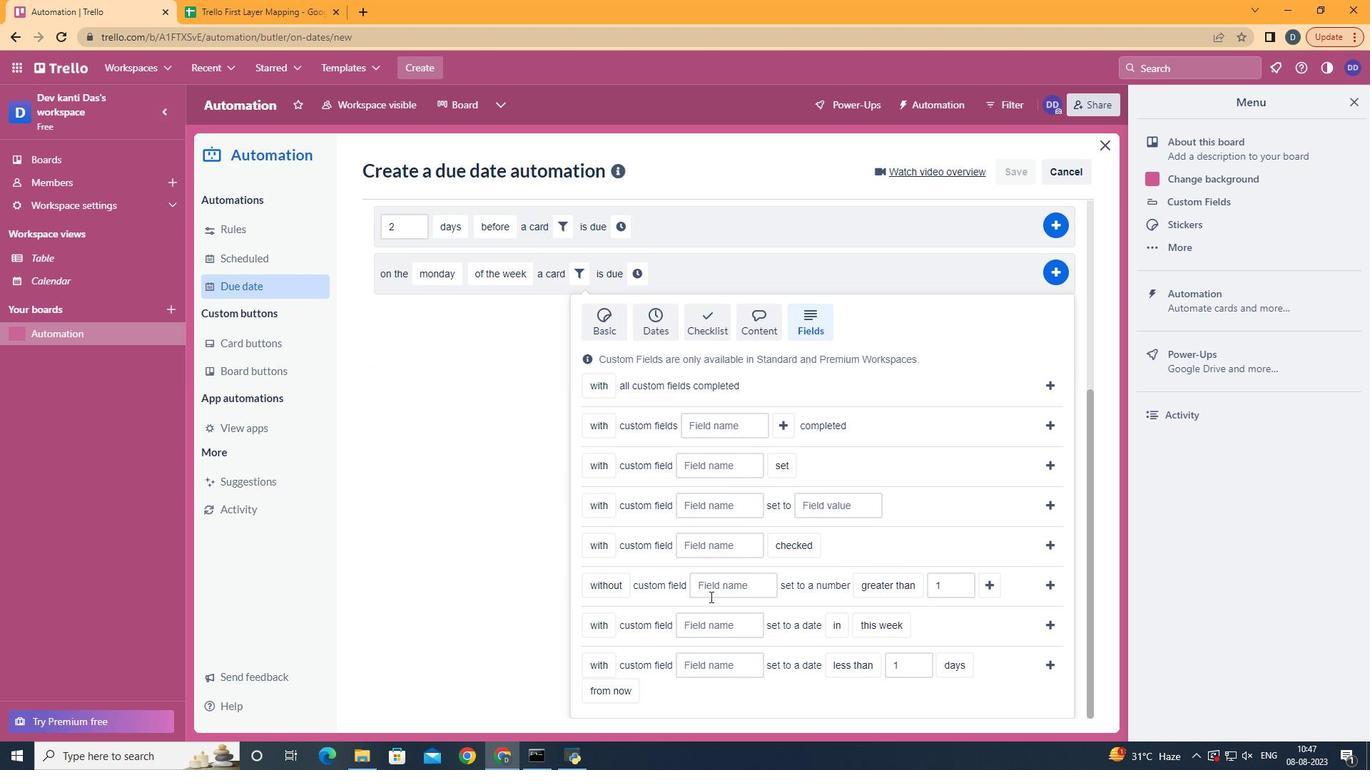 
Action: Mouse pressed left at (710, 597)
Screenshot: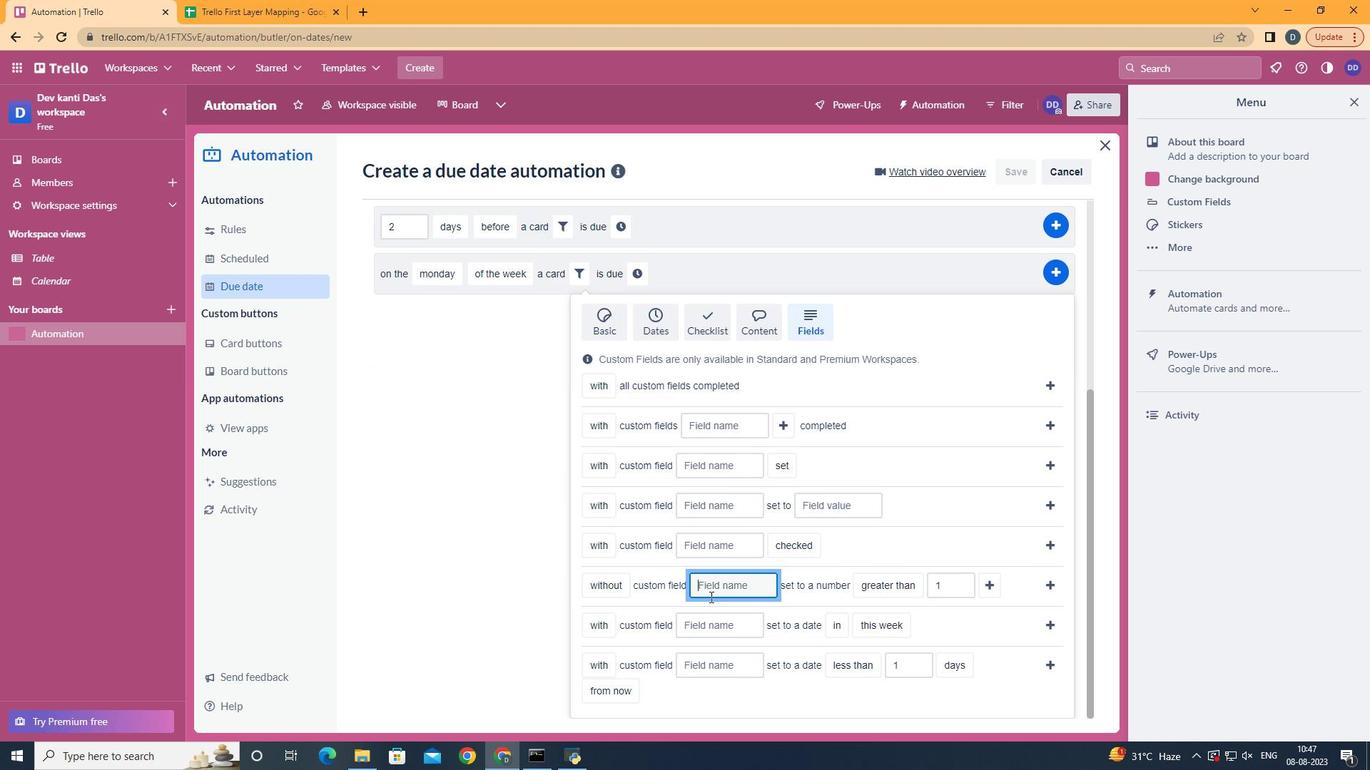 
Action: Key pressed <Key.shift>Resume
Screenshot: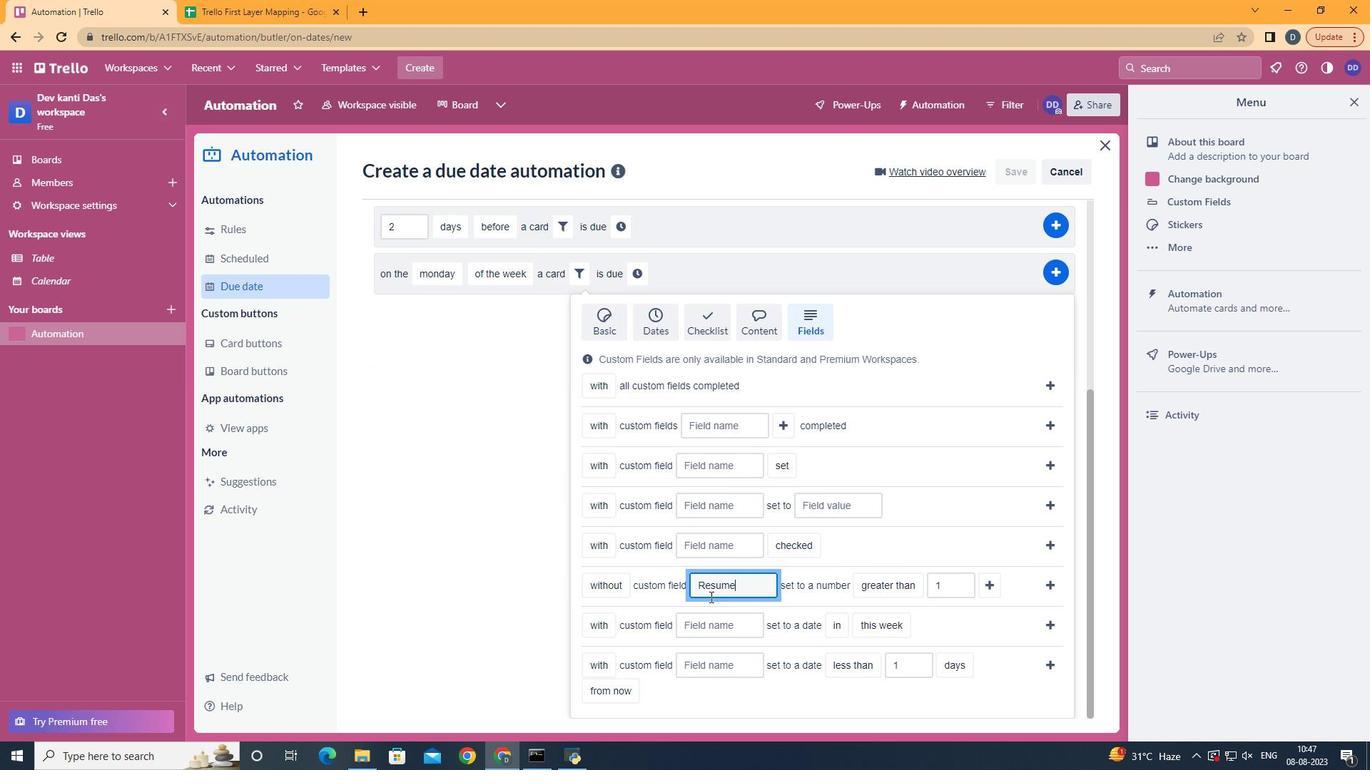 
Action: Mouse moved to (902, 632)
Screenshot: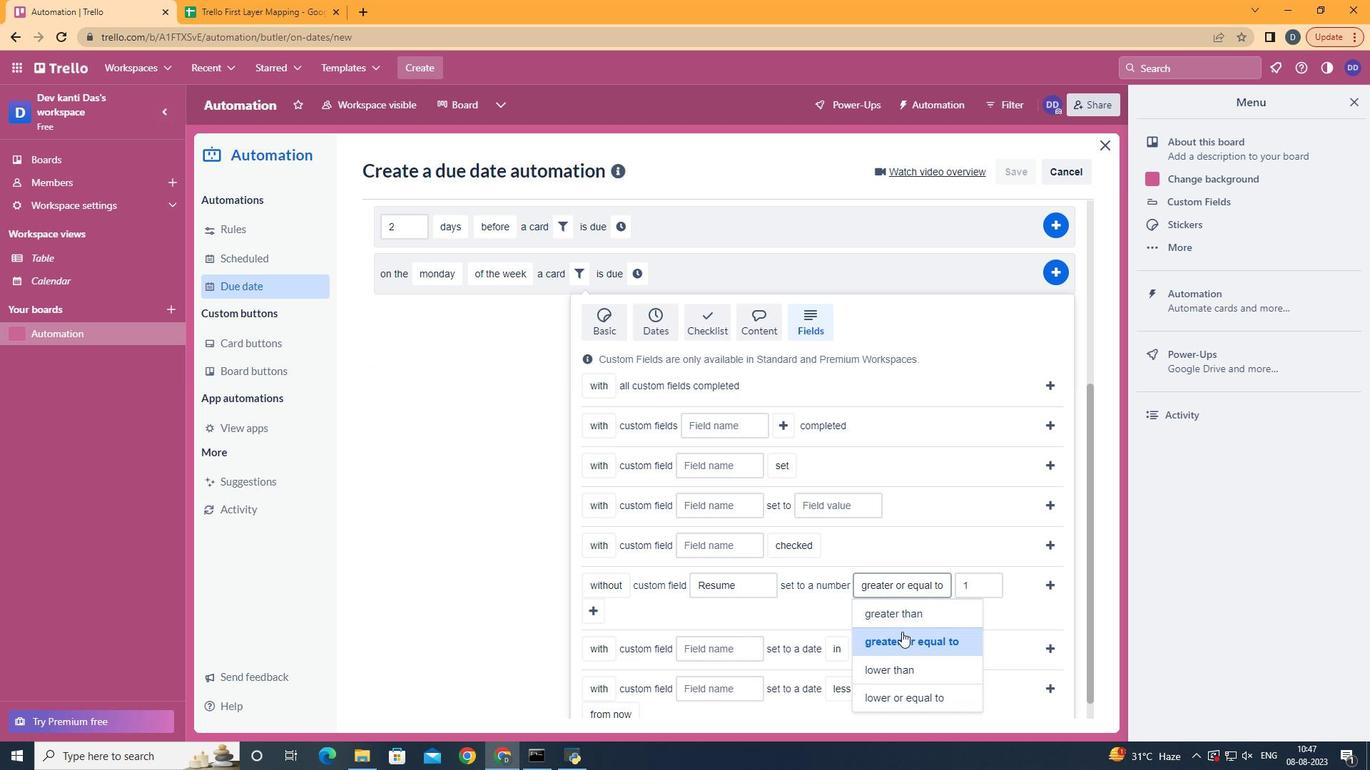 
Action: Mouse pressed left at (902, 632)
Screenshot: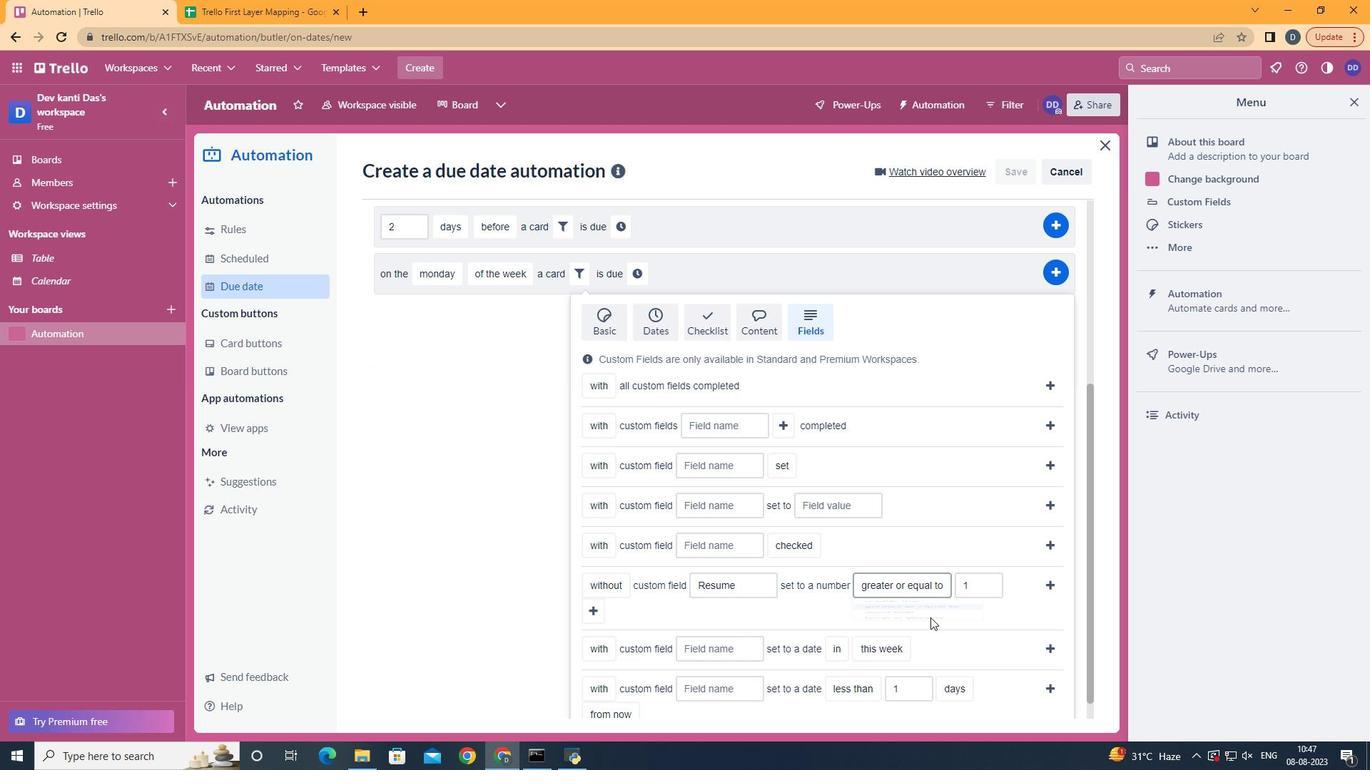 
Action: Mouse moved to (590, 610)
Screenshot: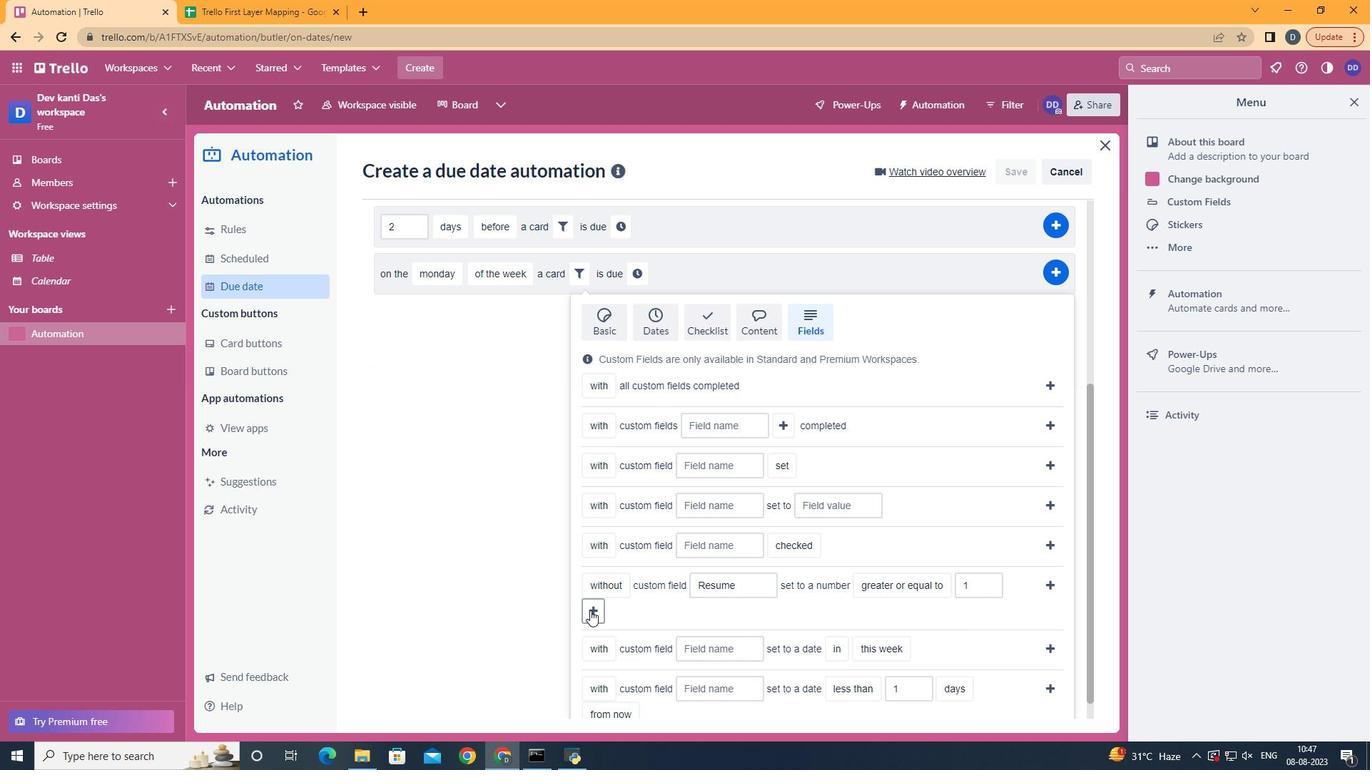 
Action: Mouse pressed left at (590, 610)
Screenshot: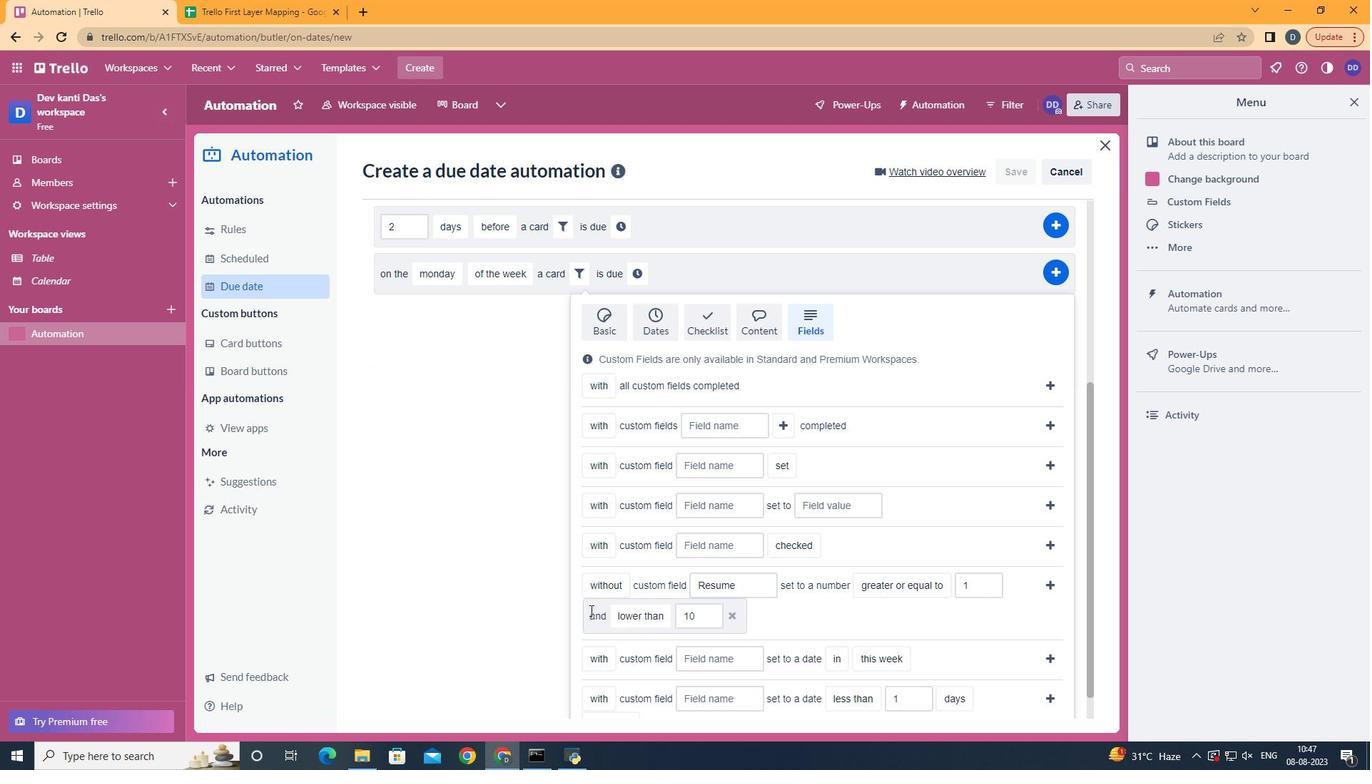 
Action: Mouse moved to (669, 563)
Screenshot: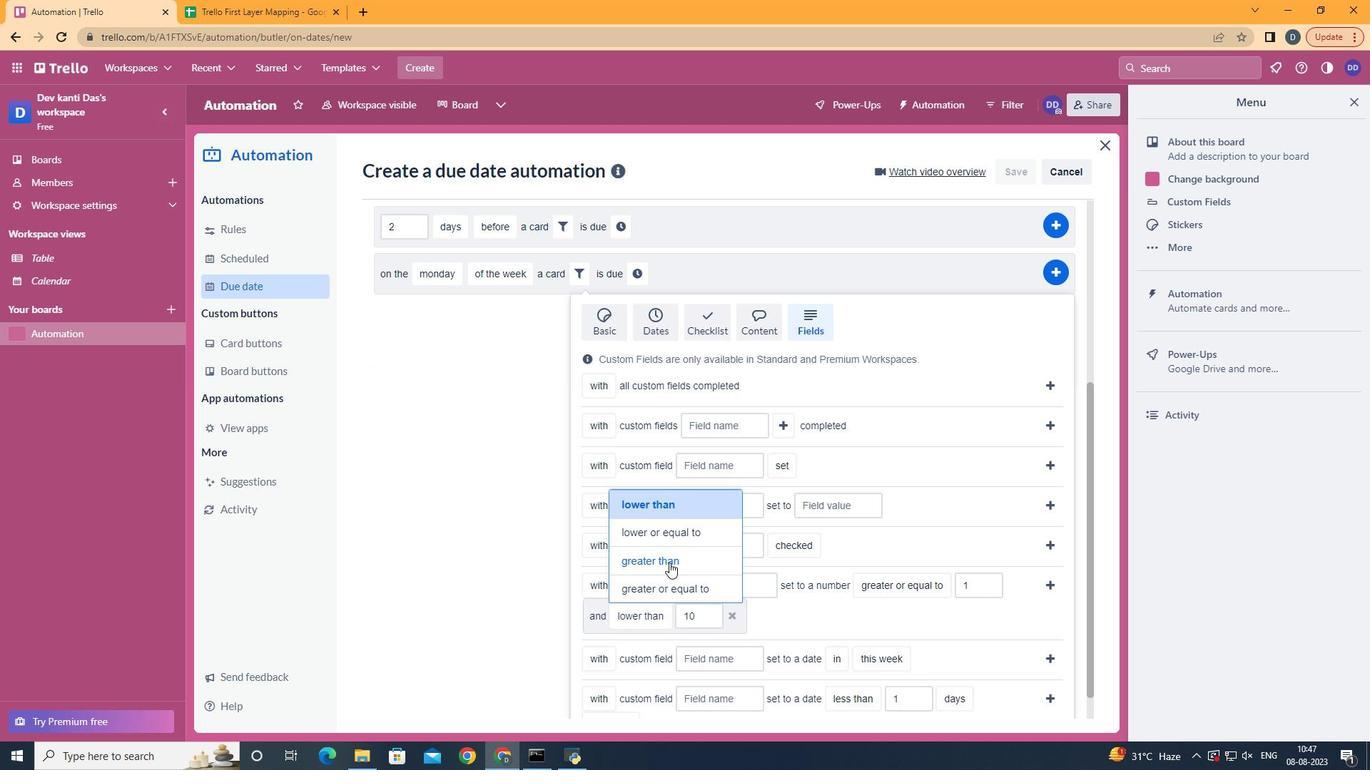 
Action: Mouse pressed left at (669, 563)
Screenshot: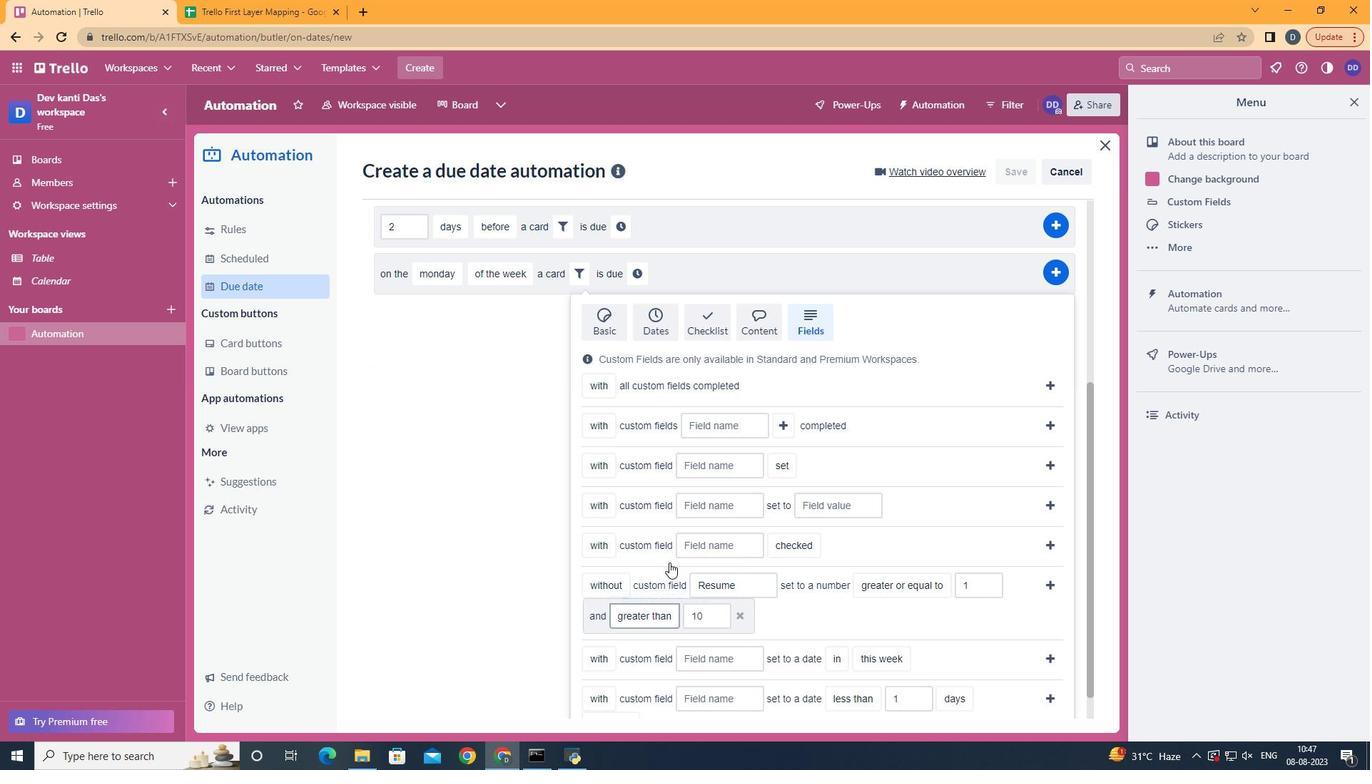 
Action: Mouse moved to (1042, 587)
Screenshot: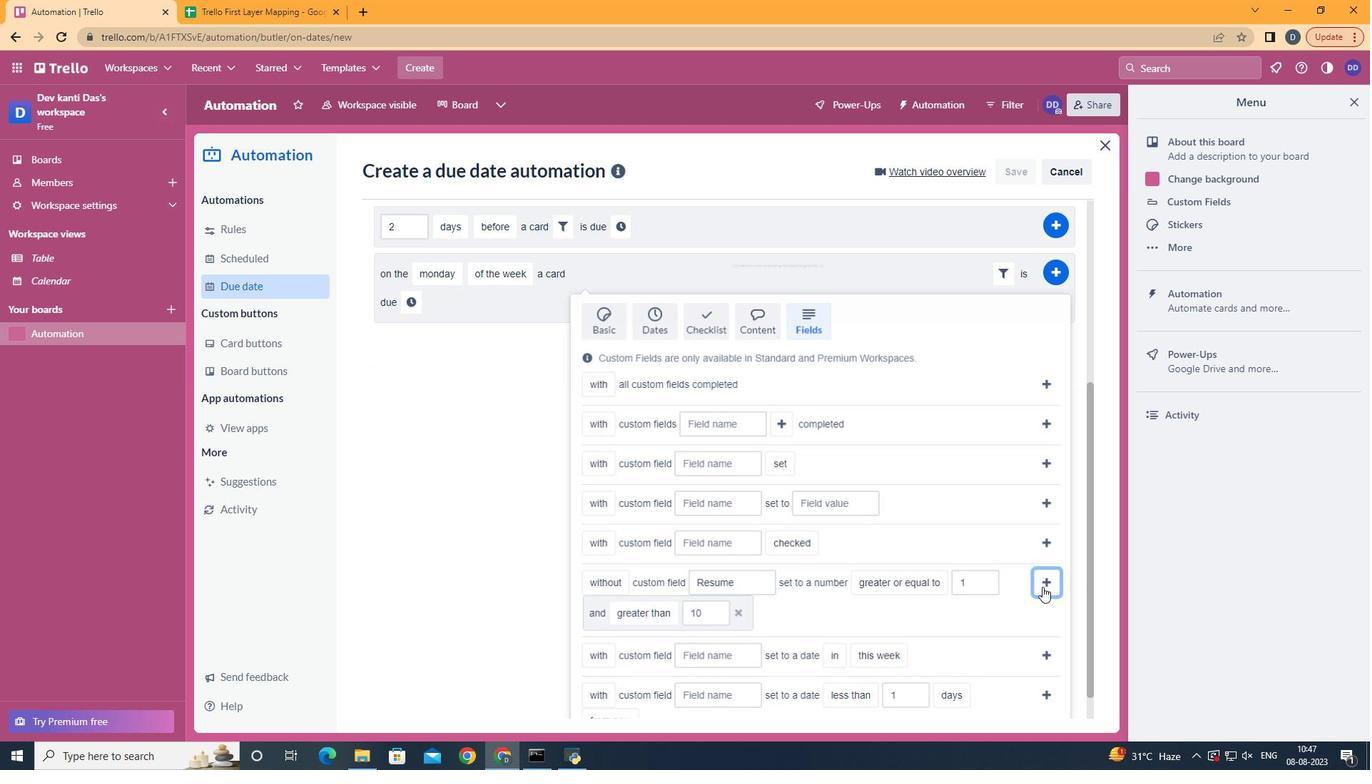 
Action: Mouse pressed left at (1042, 587)
Screenshot: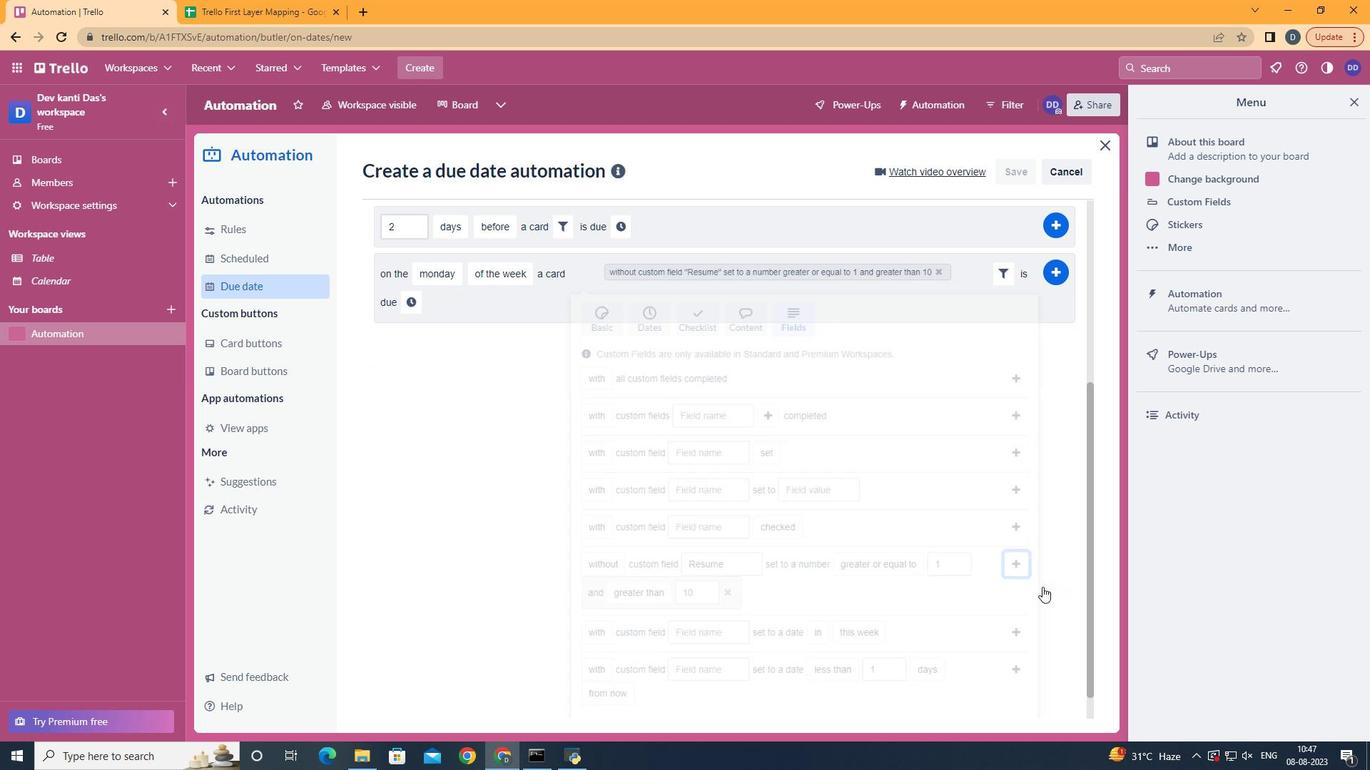 
Action: Mouse moved to (413, 594)
Screenshot: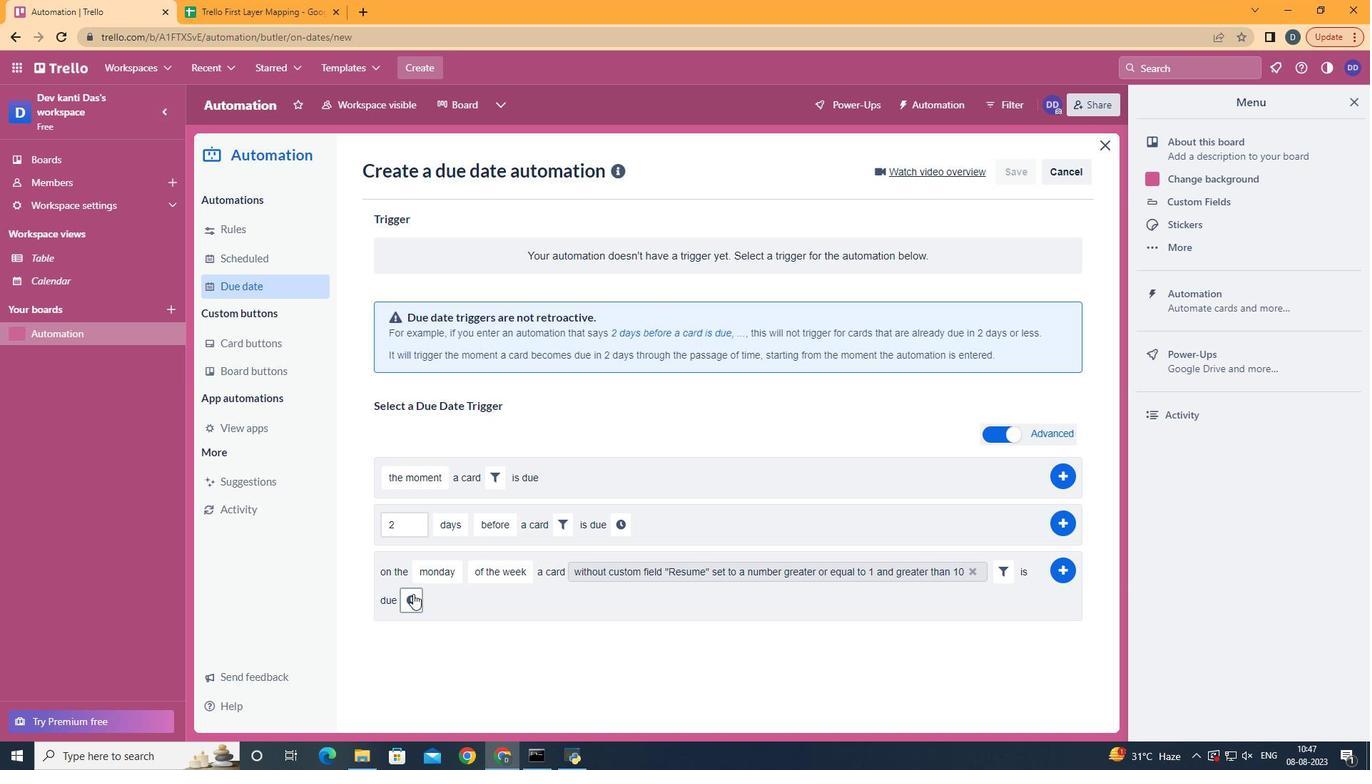 
Action: Mouse pressed left at (413, 594)
Screenshot: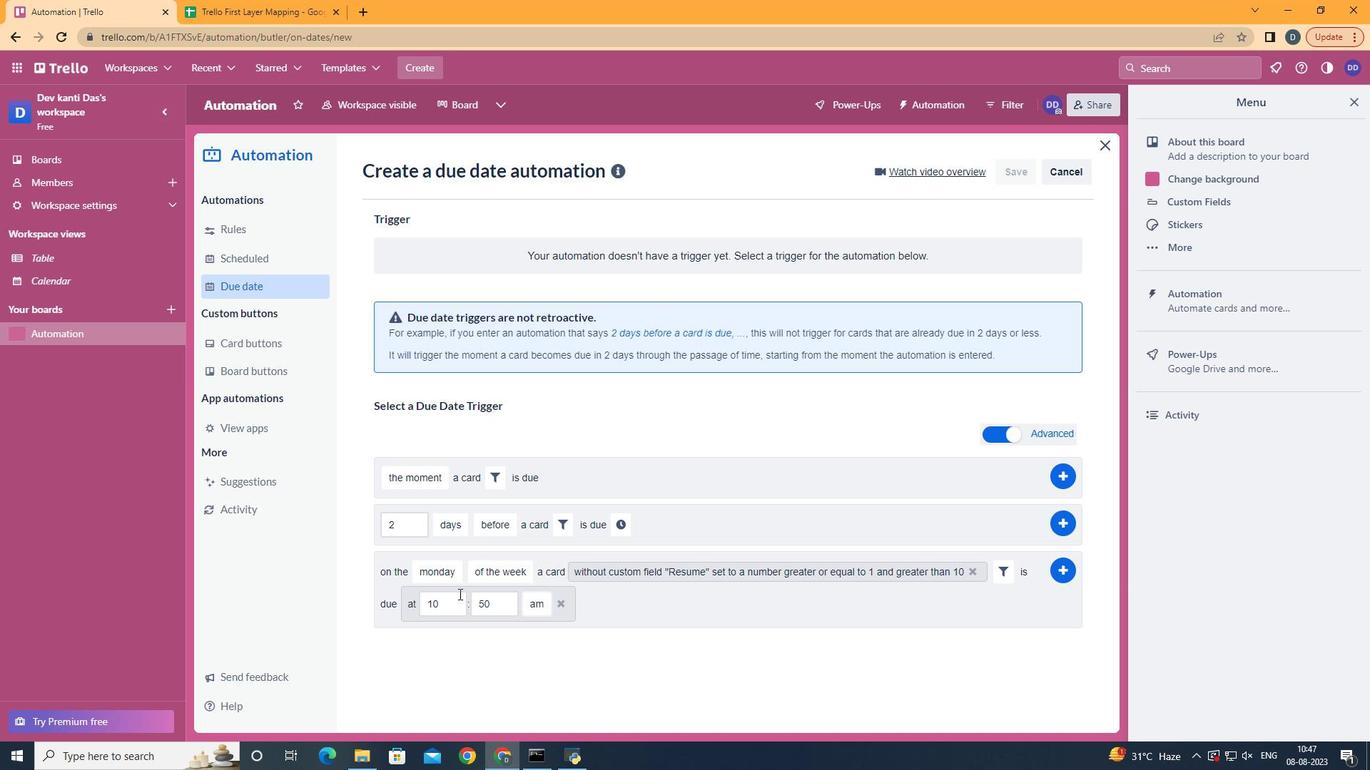 
Action: Mouse moved to (456, 598)
Screenshot: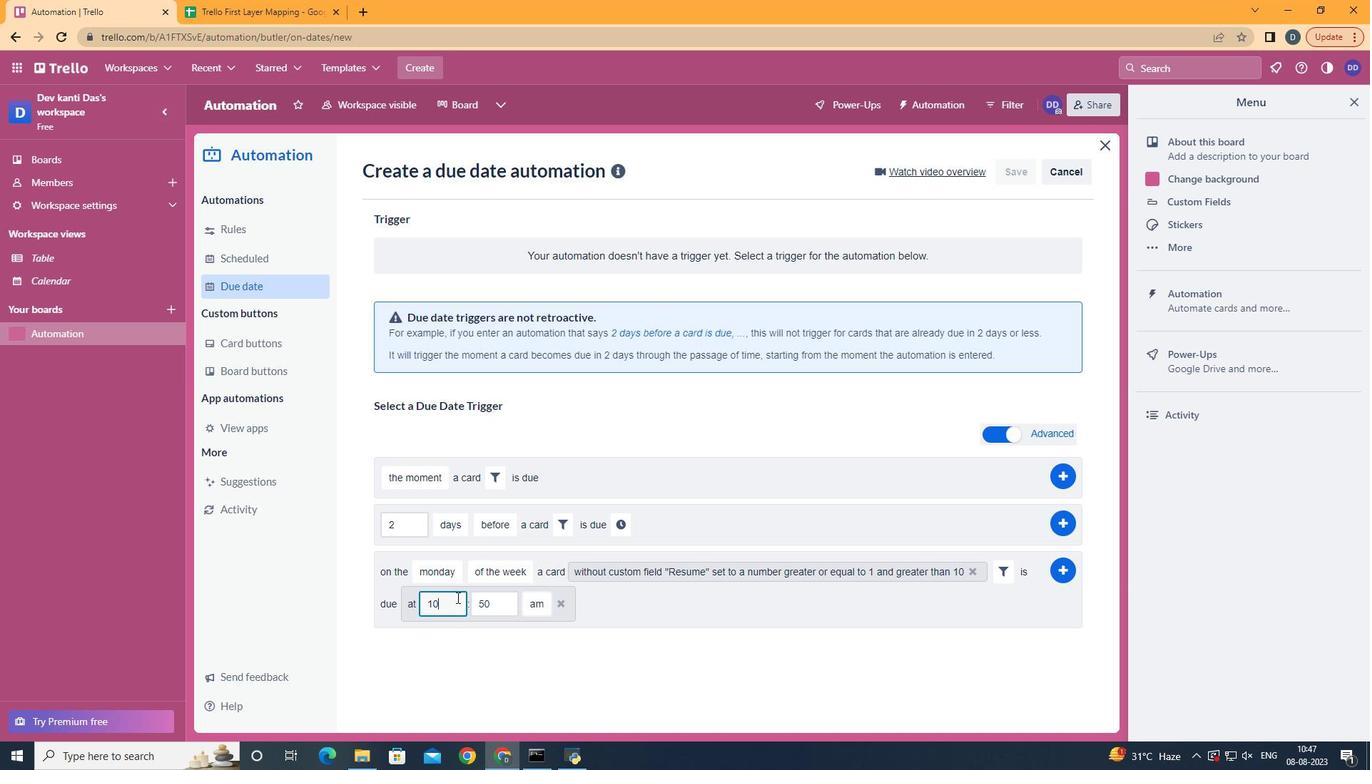 
Action: Mouse pressed left at (456, 598)
Screenshot: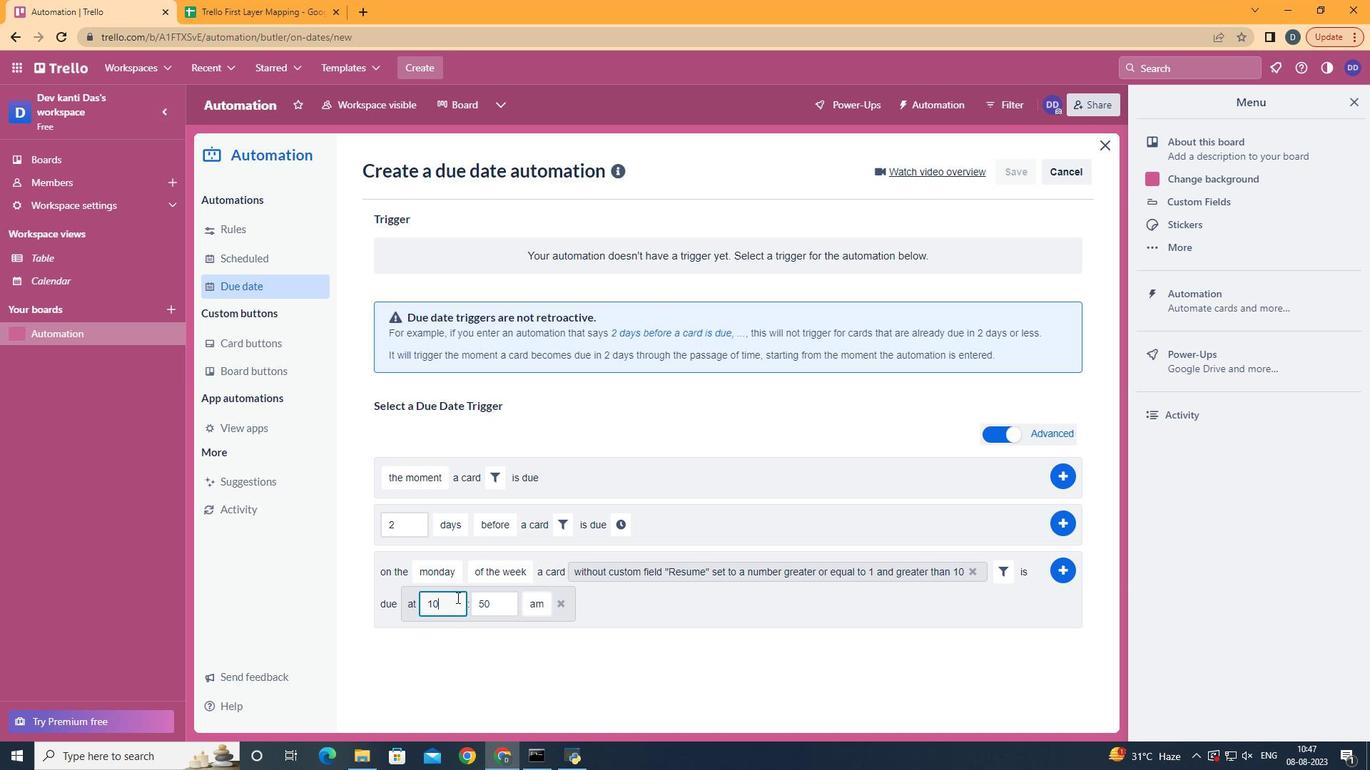 
Action: Mouse moved to (456, 598)
Screenshot: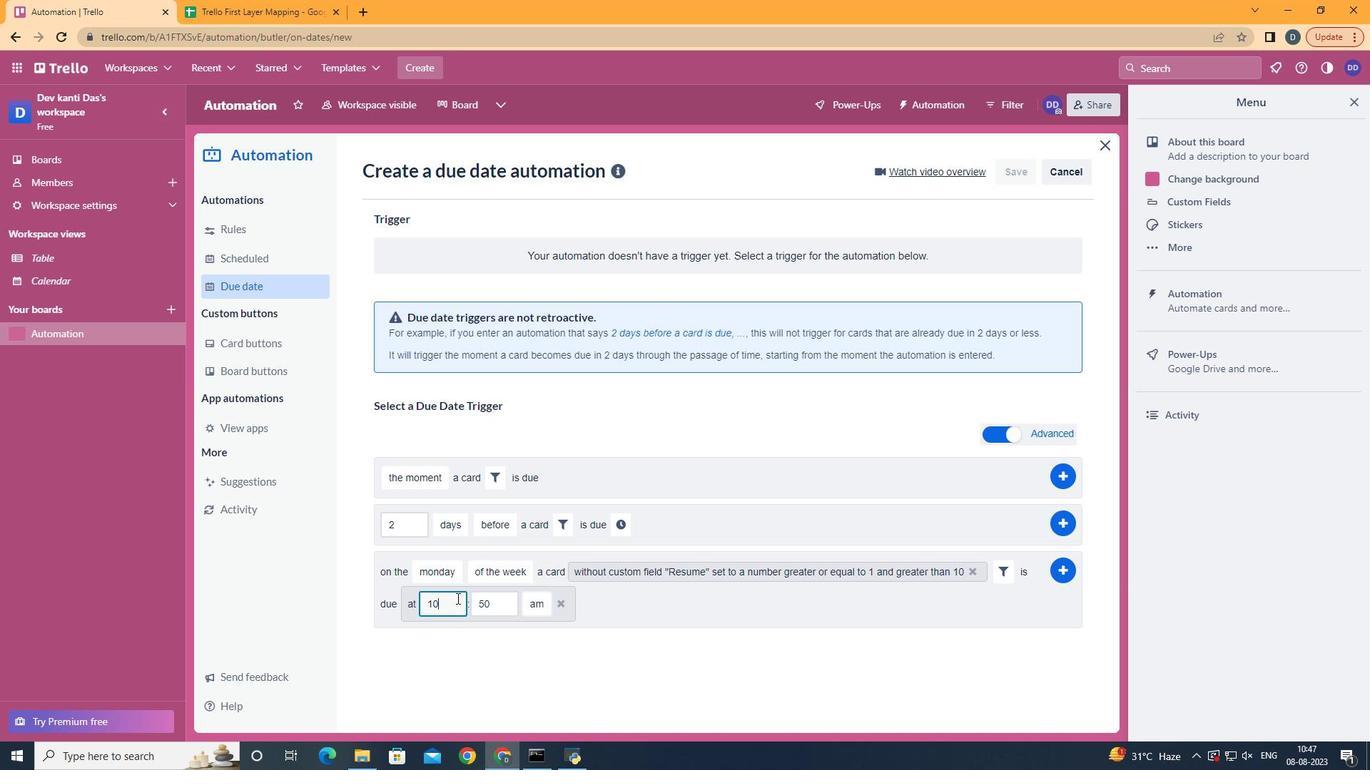 
Action: Key pressed <Key.backspace>1
Screenshot: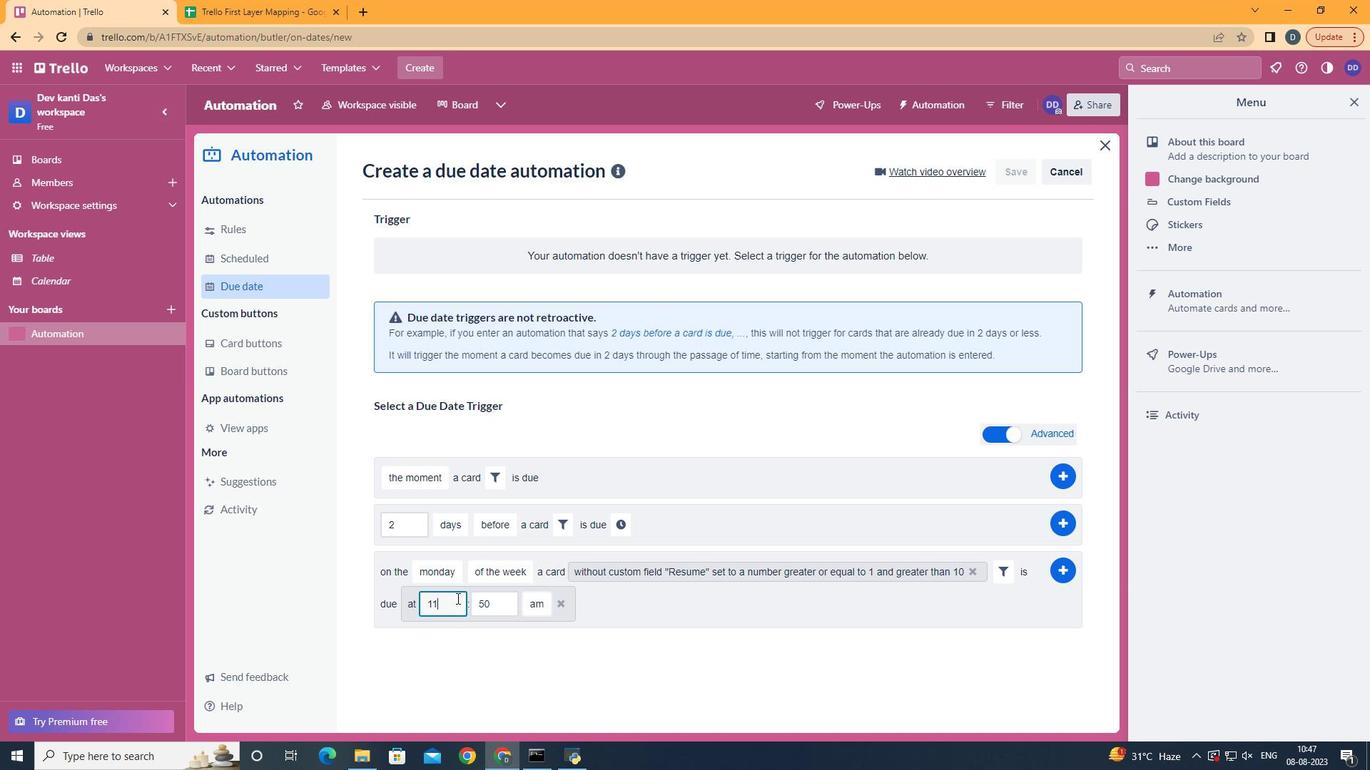 
Action: Mouse moved to (501, 603)
Screenshot: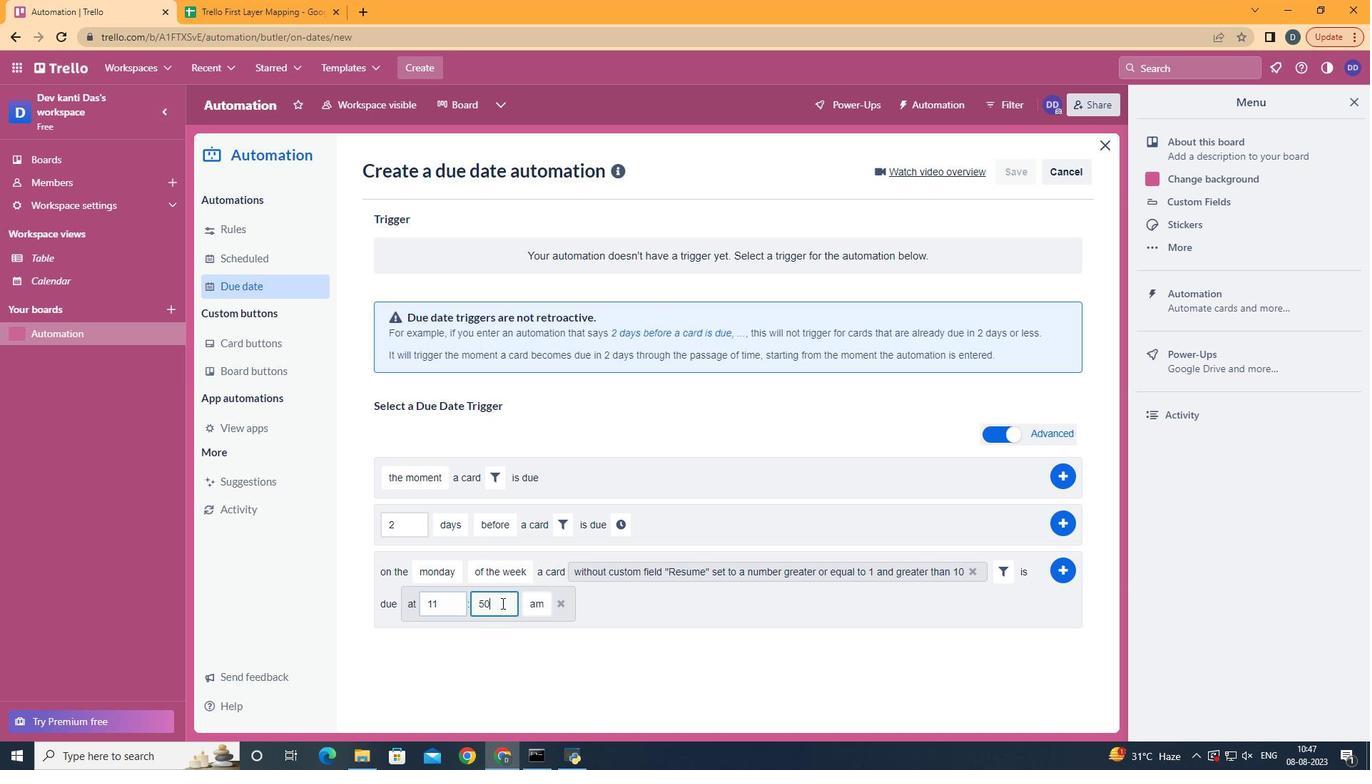
Action: Mouse pressed left at (501, 603)
Screenshot: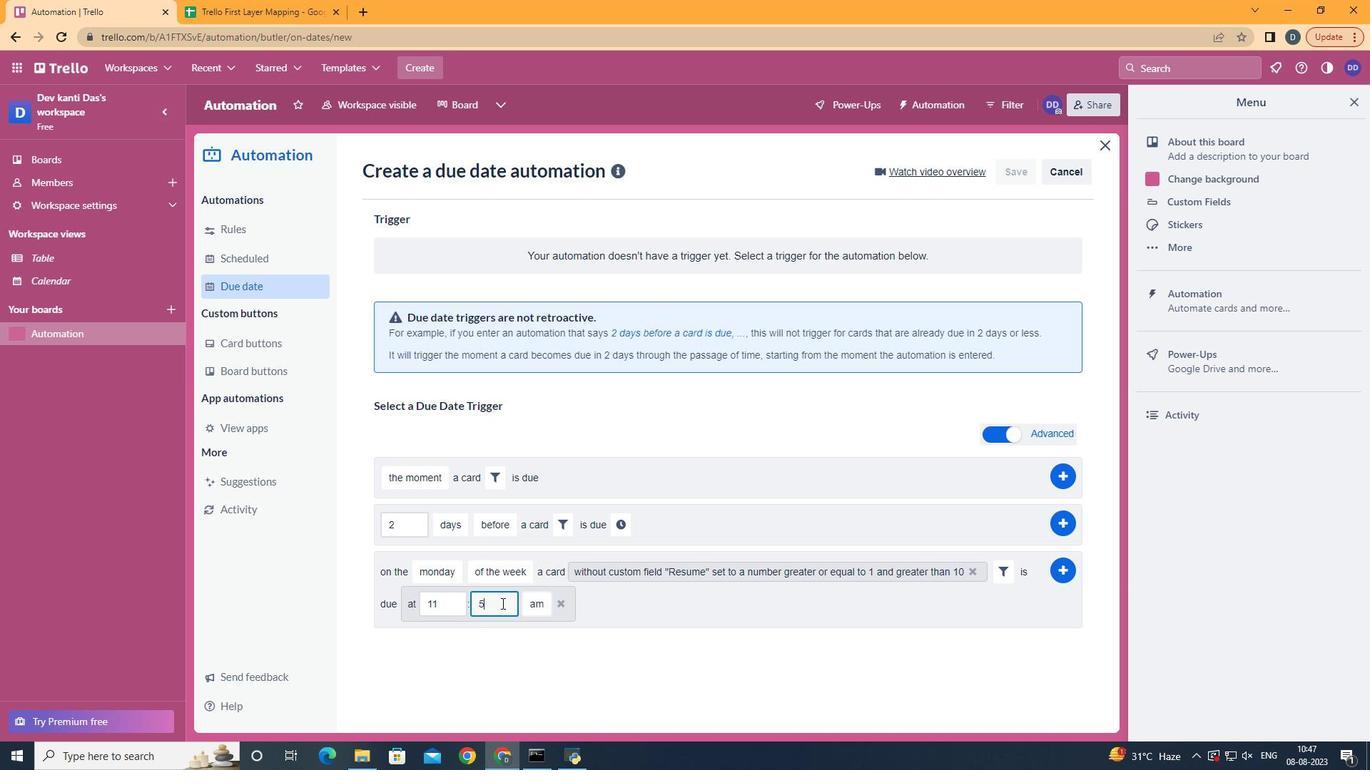 
Action: Key pressed <Key.backspace><Key.backspace>00
Screenshot: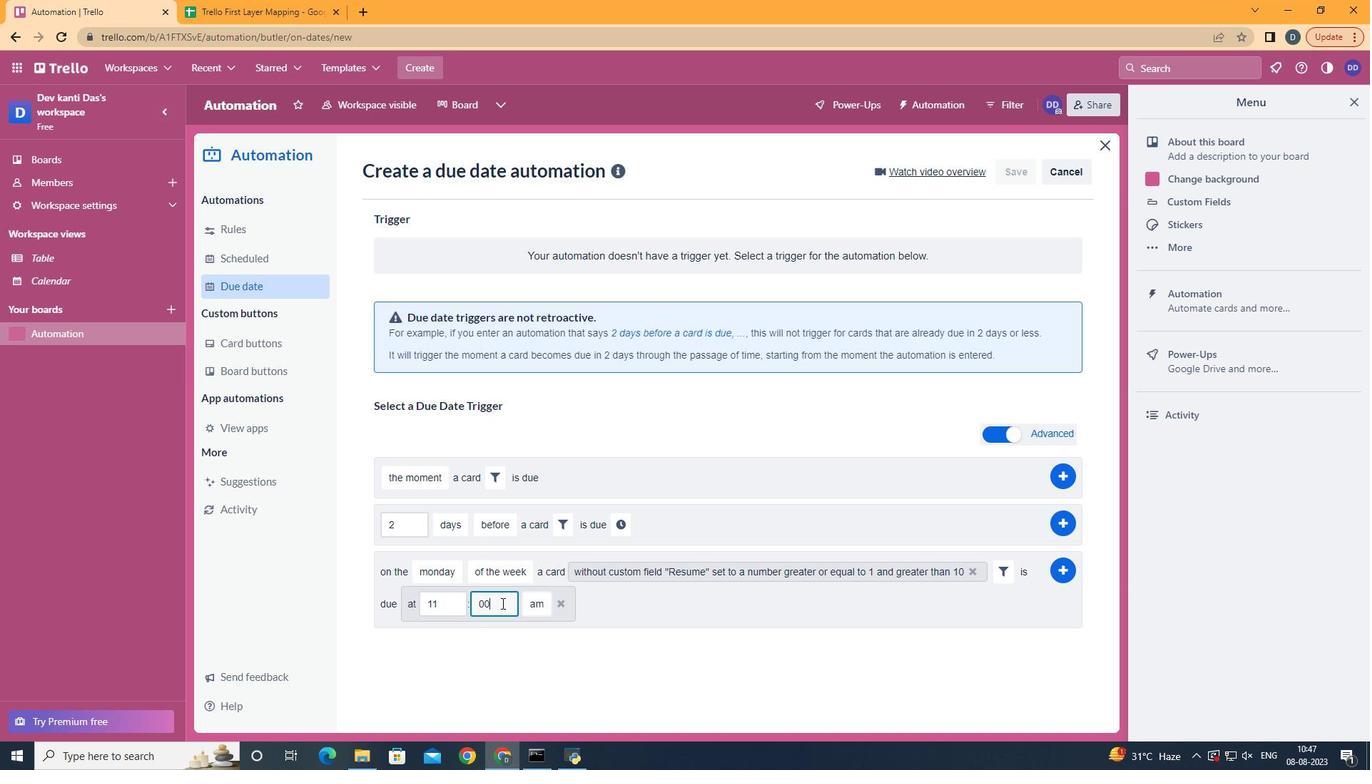 
Action: Mouse moved to (1055, 568)
Screenshot: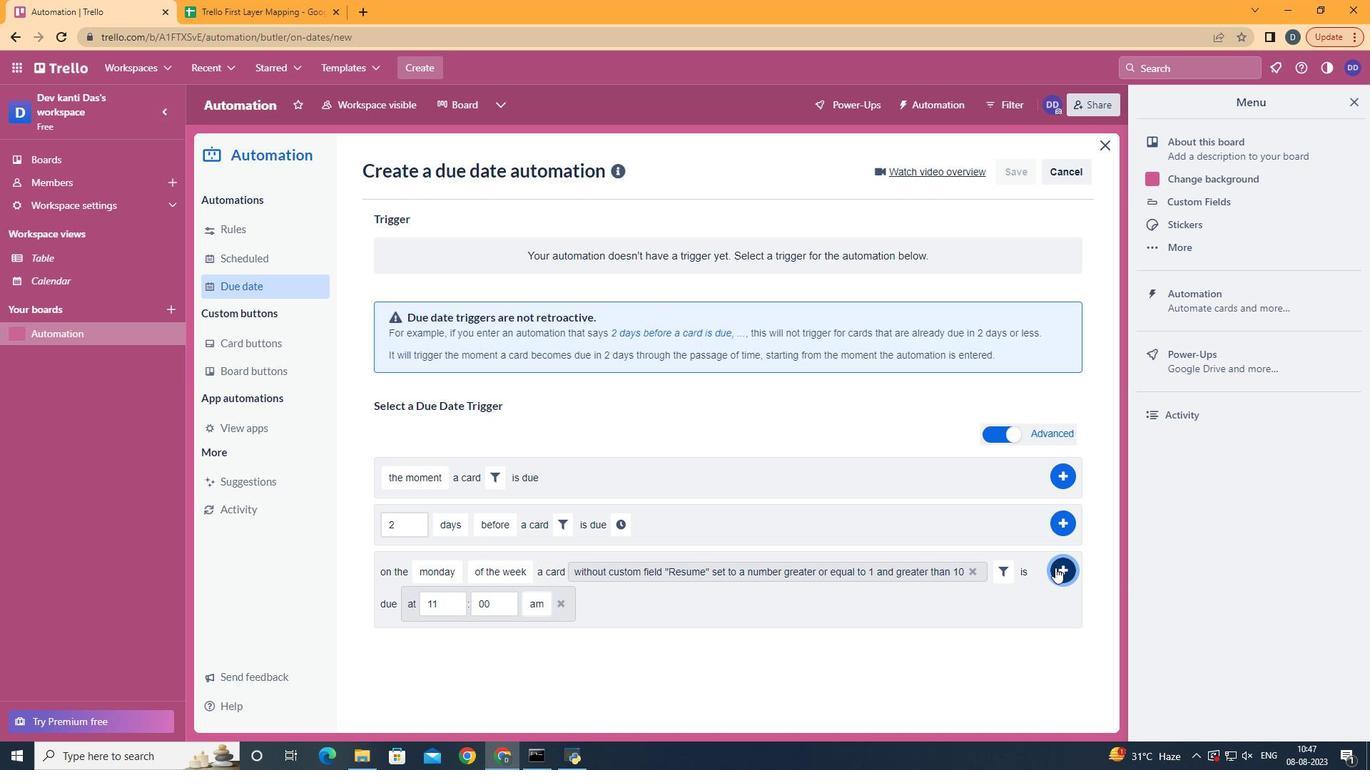 
Action: Mouse pressed left at (1055, 568)
Screenshot: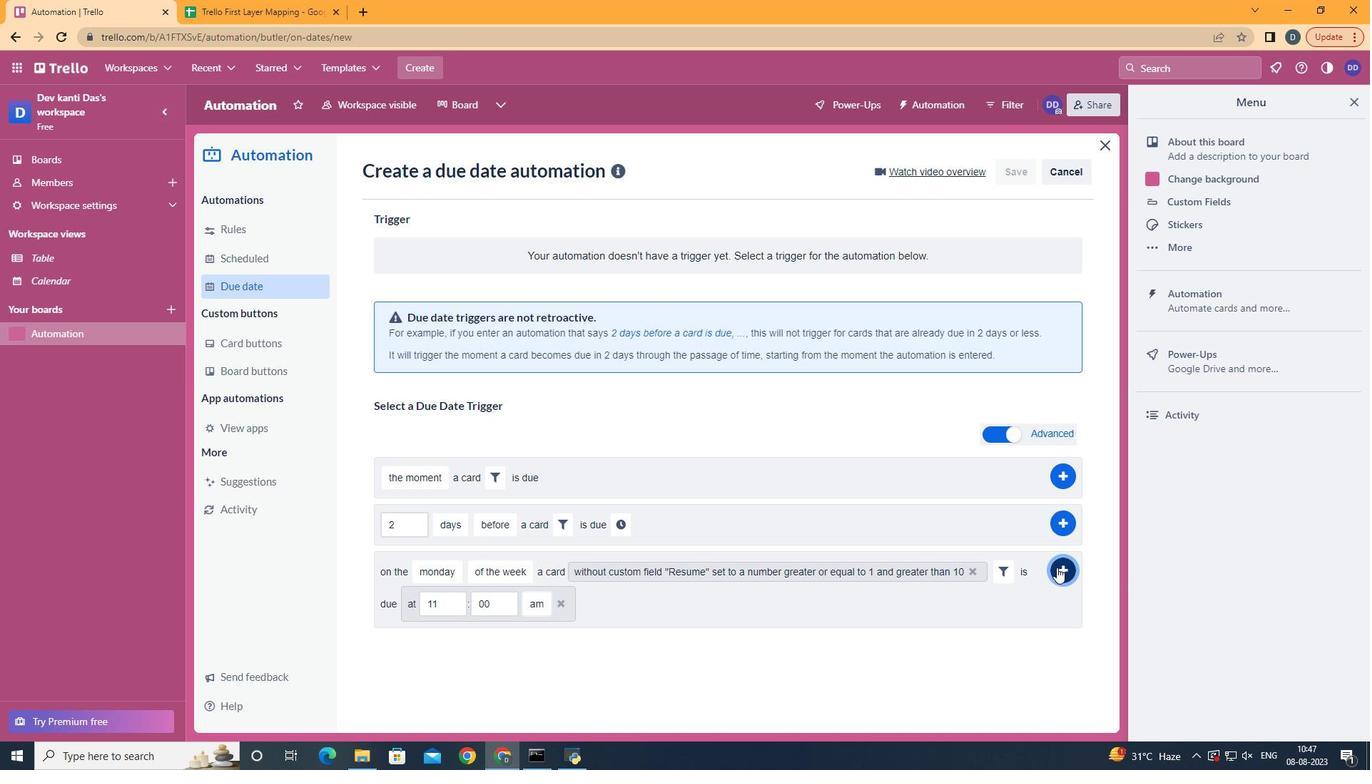 
Action: Mouse moved to (858, 301)
Screenshot: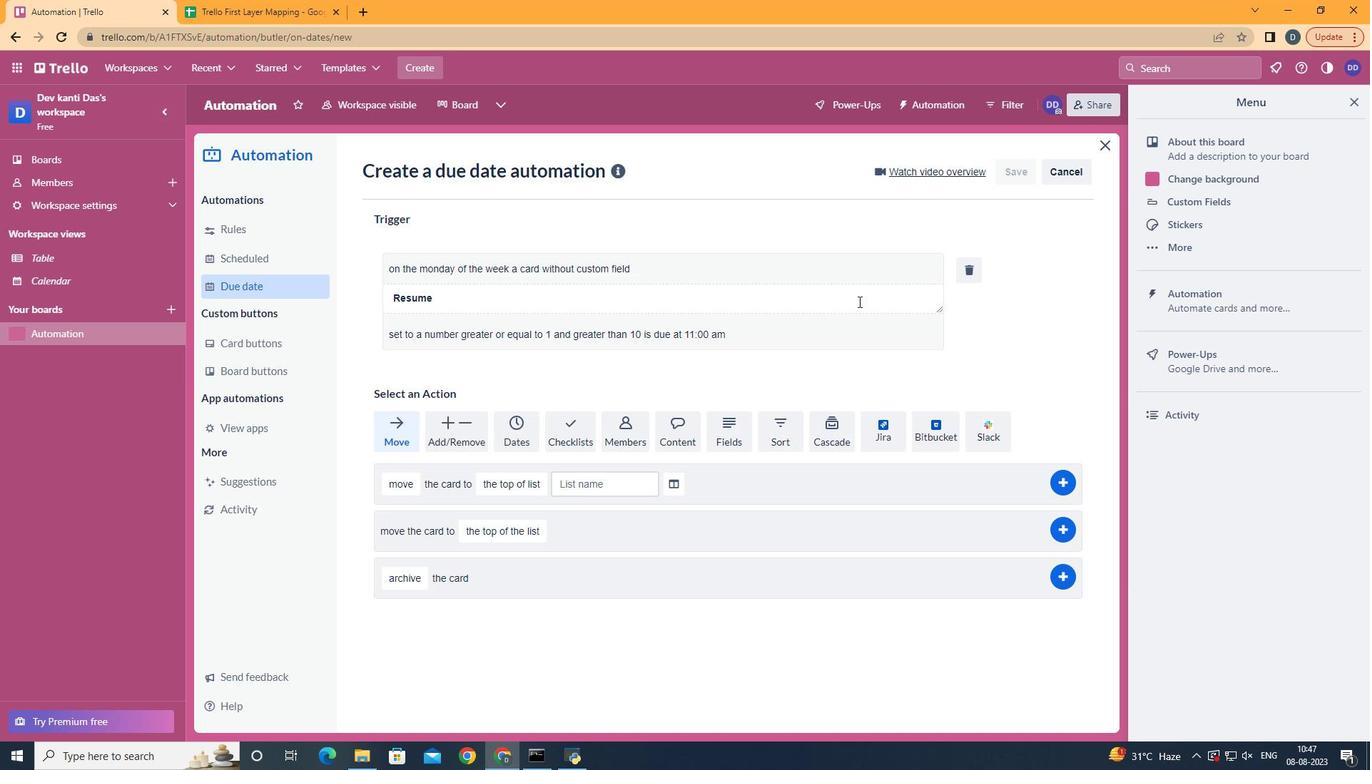 
